Task: Open Card Gantt Chart Review in Board Employee Performance Evaluation to Workspace Employer Branding and add a team member Softage.3@softage.net, a label Green, a checklist Pipeline Management, an attachment from Trello, a color Green and finally, add a card description 'Research and develop new product differentiation strategy' and a comment 'Let us approach this task with a sense of ownership and responsibility, recognizing that its success is our responsibility.'. Add a start date 'Jan 07, 1900' with a due date 'Jan 14, 1900'
Action: Mouse moved to (51, 246)
Screenshot: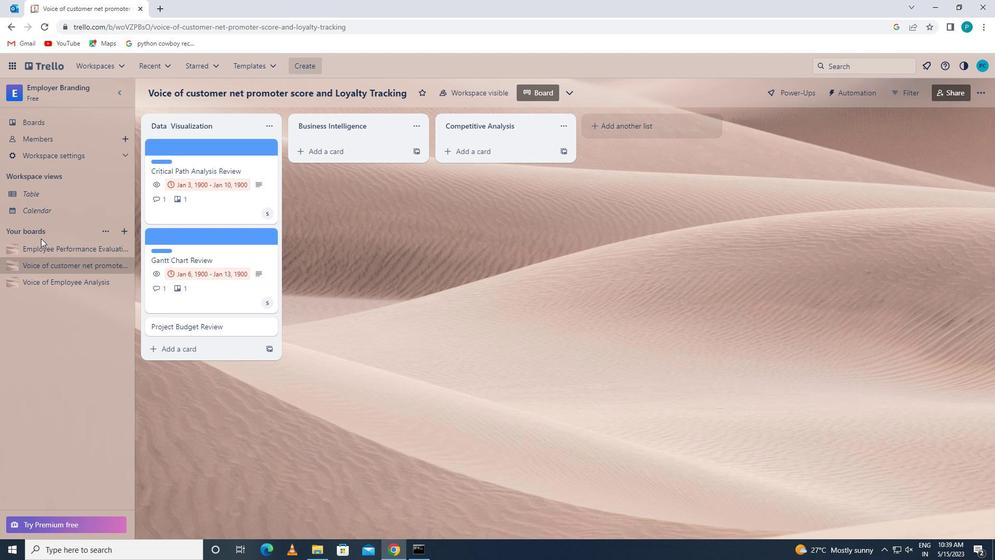 
Action: Mouse pressed left at (51, 246)
Screenshot: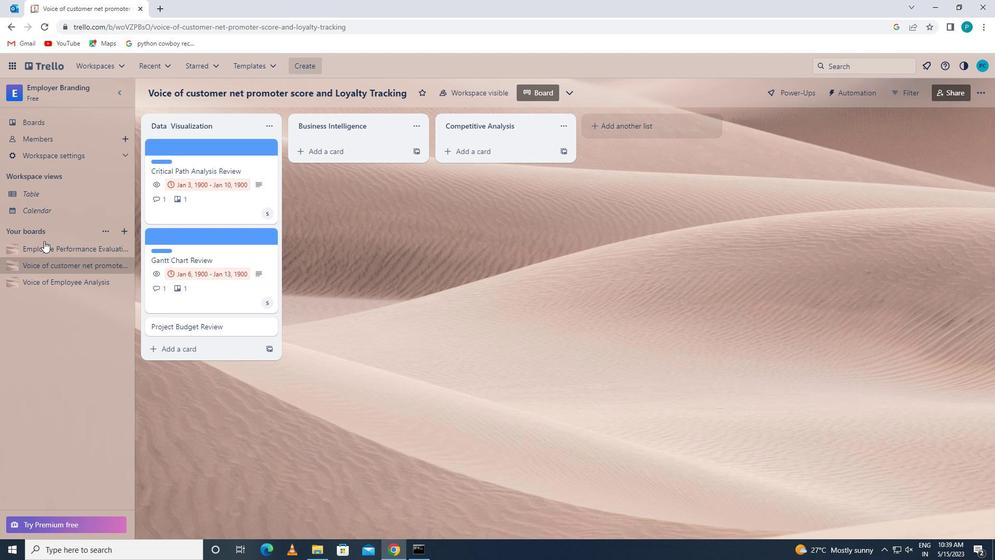 
Action: Mouse moved to (177, 330)
Screenshot: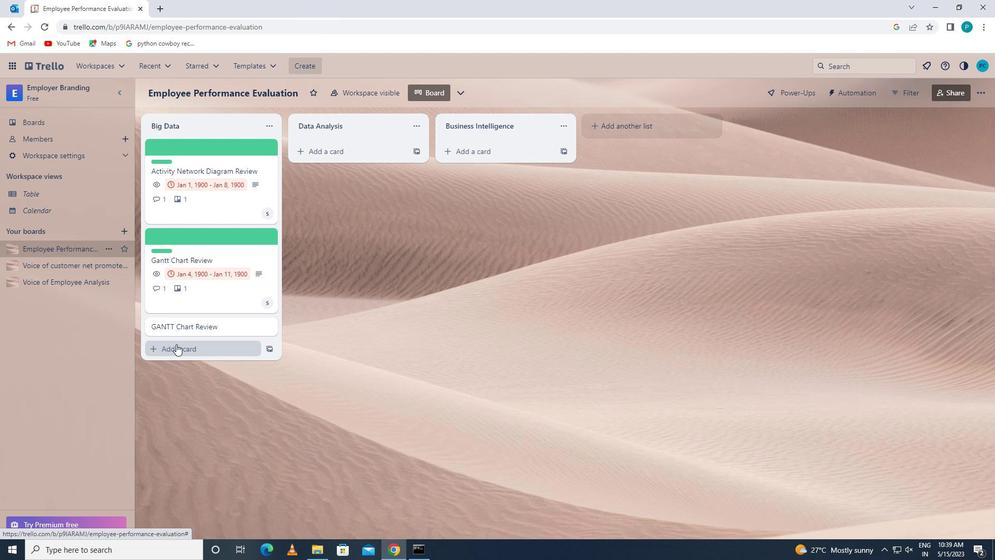 
Action: Mouse pressed left at (177, 330)
Screenshot: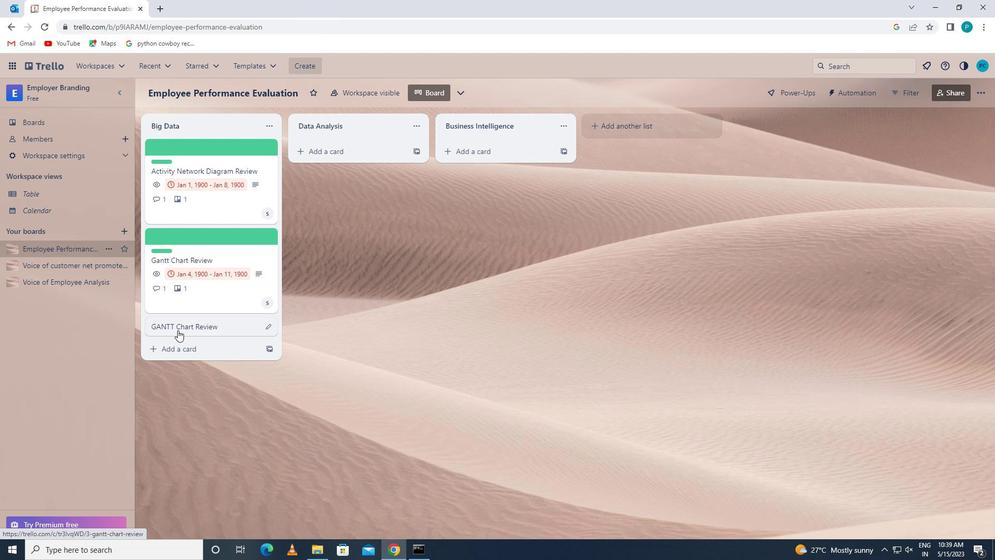 
Action: Mouse moved to (655, 183)
Screenshot: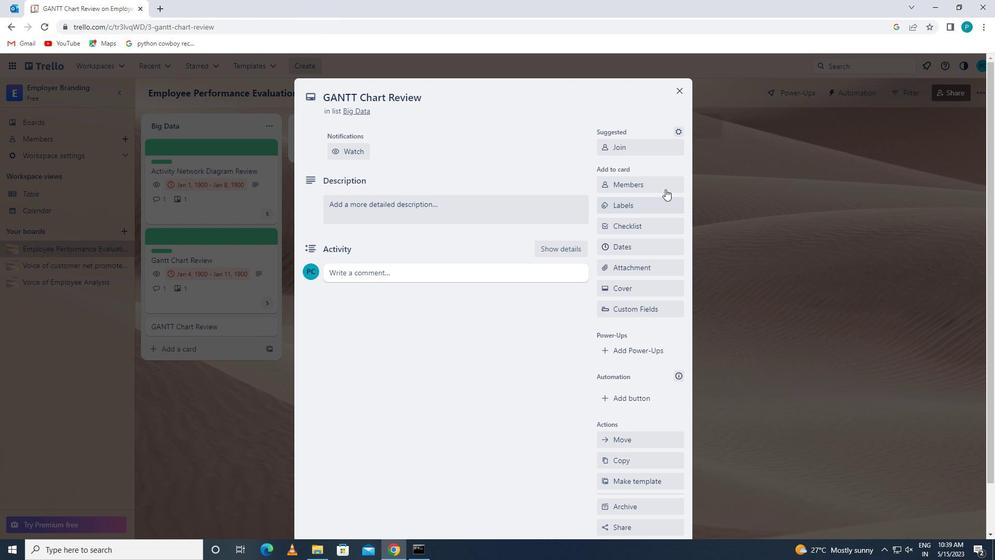 
Action: Mouse pressed left at (655, 183)
Screenshot: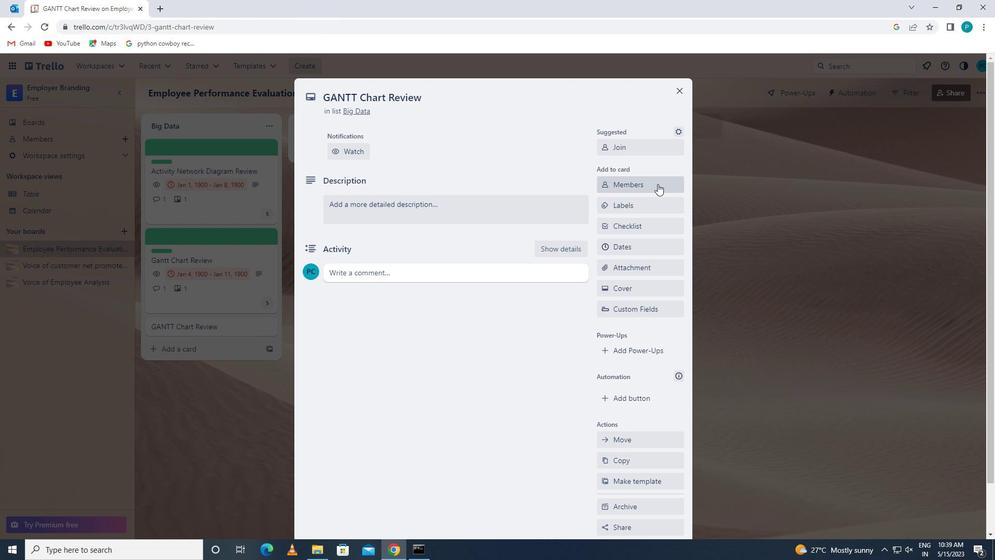 
Action: Key pressed <Key.caps_lock>s<Key.caps_lock>oftah<Key.backspace>ge.3<Key.shift>@SOFTAGE.NET
Screenshot: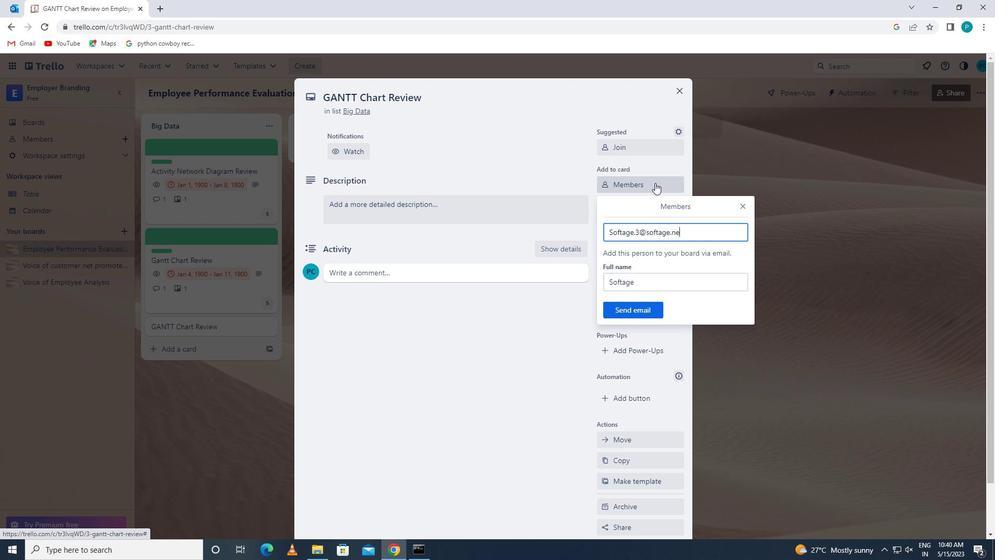 
Action: Mouse moved to (619, 308)
Screenshot: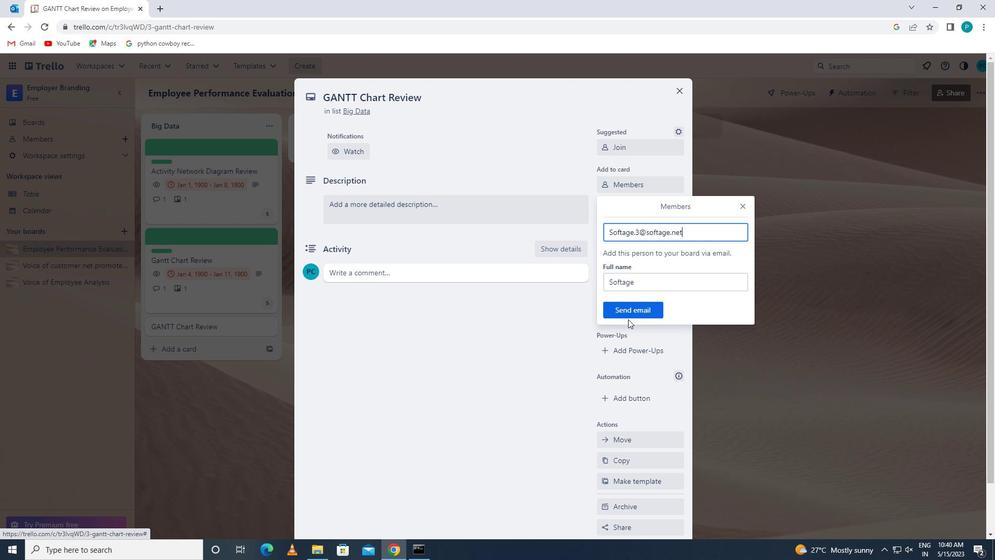 
Action: Mouse pressed left at (619, 308)
Screenshot: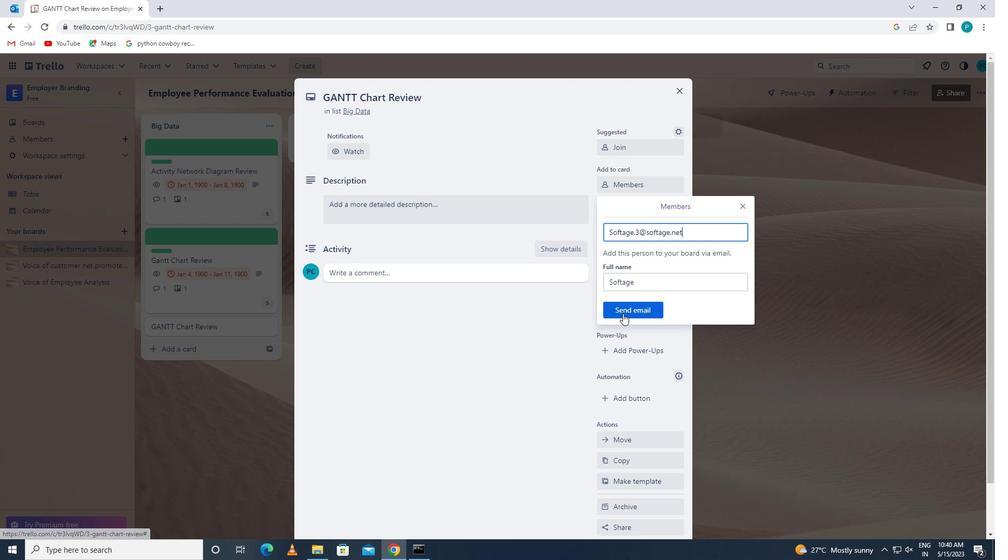 
Action: Mouse moved to (677, 206)
Screenshot: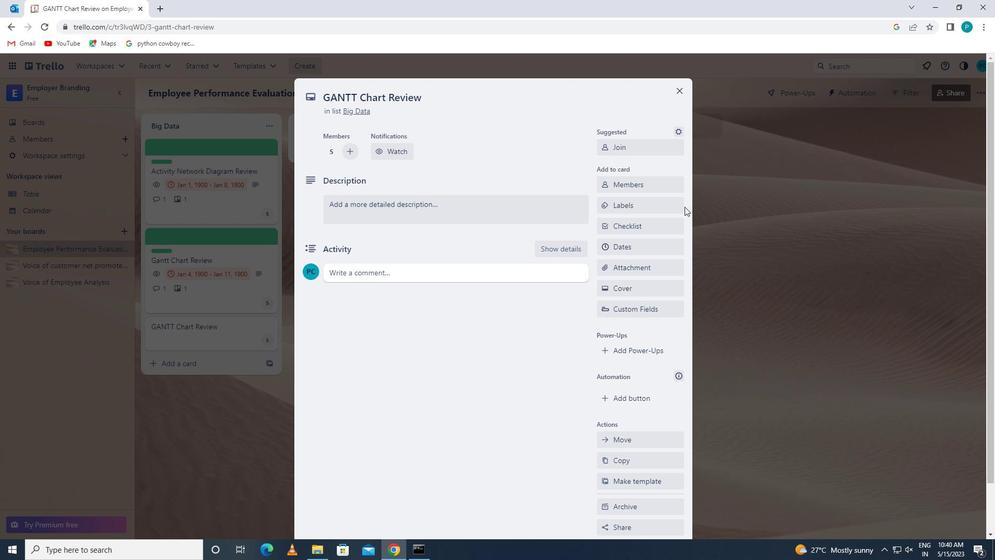
Action: Mouse pressed left at (677, 206)
Screenshot: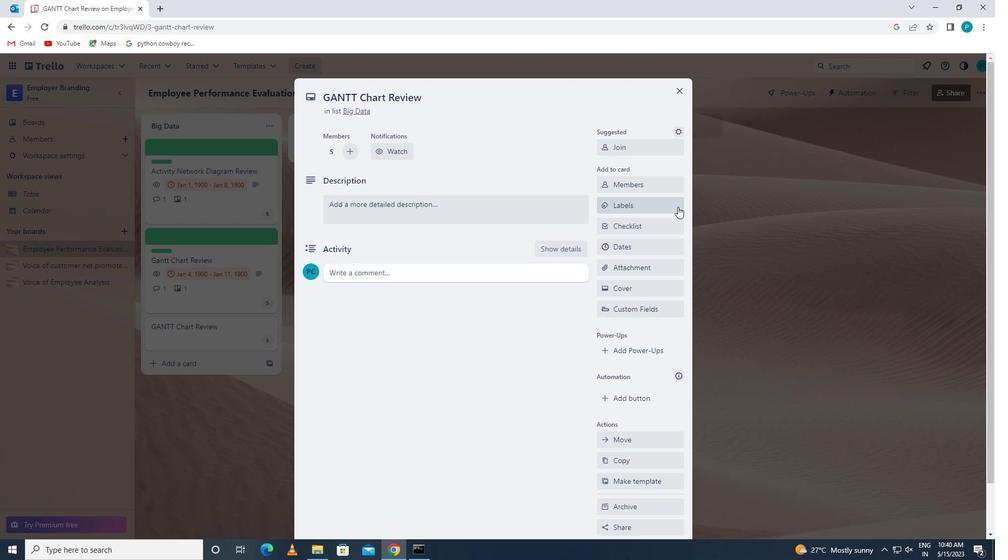 
Action: Mouse moved to (687, 403)
Screenshot: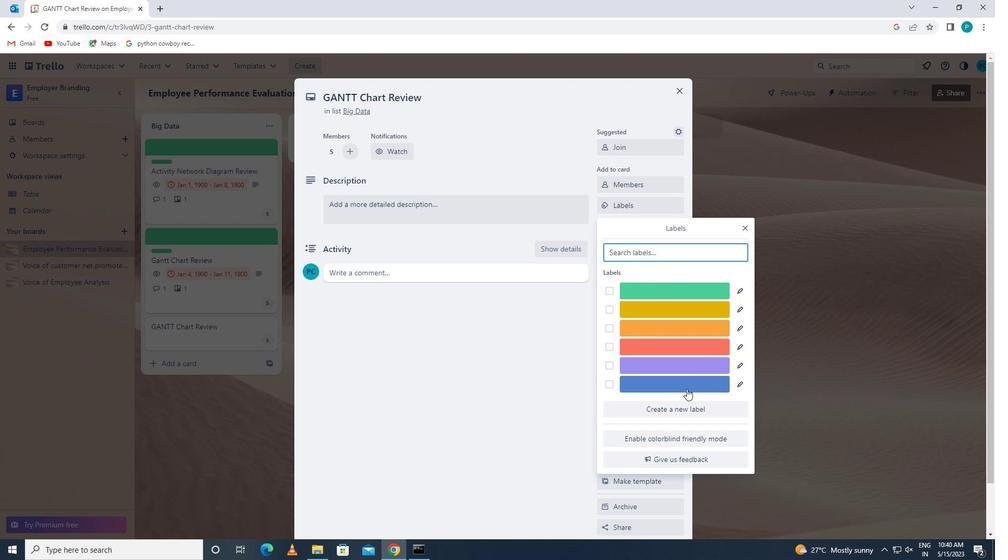 
Action: Mouse pressed left at (687, 403)
Screenshot: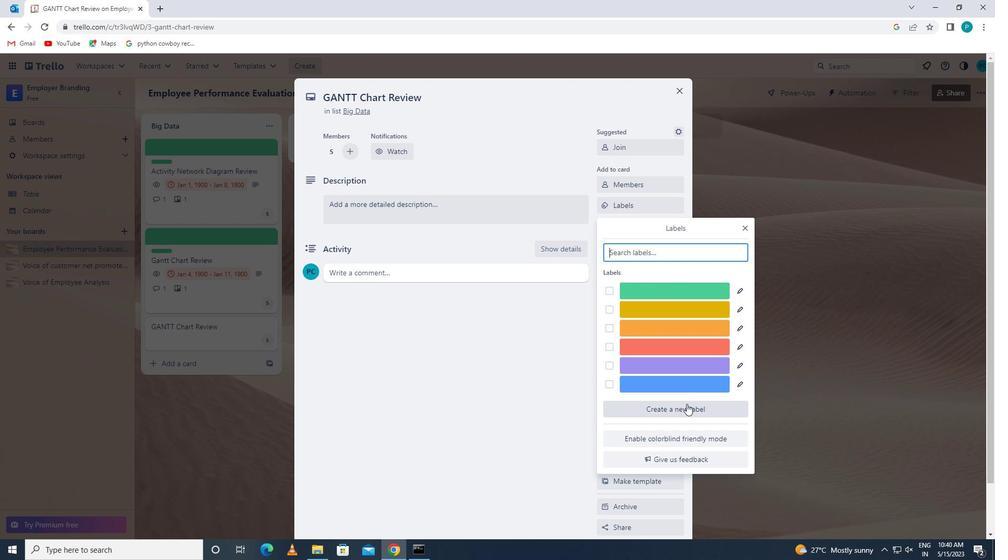 
Action: Mouse moved to (607, 379)
Screenshot: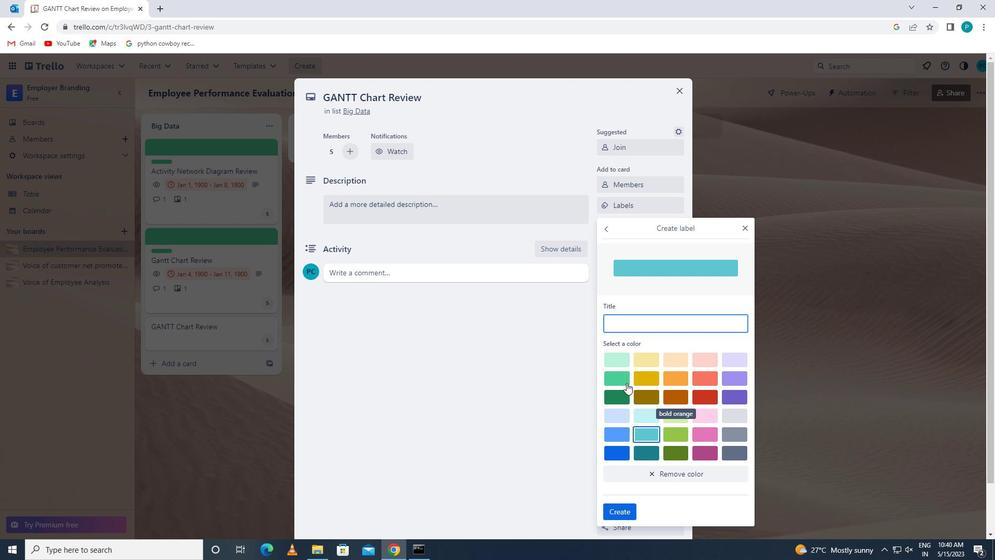 
Action: Mouse pressed left at (607, 379)
Screenshot: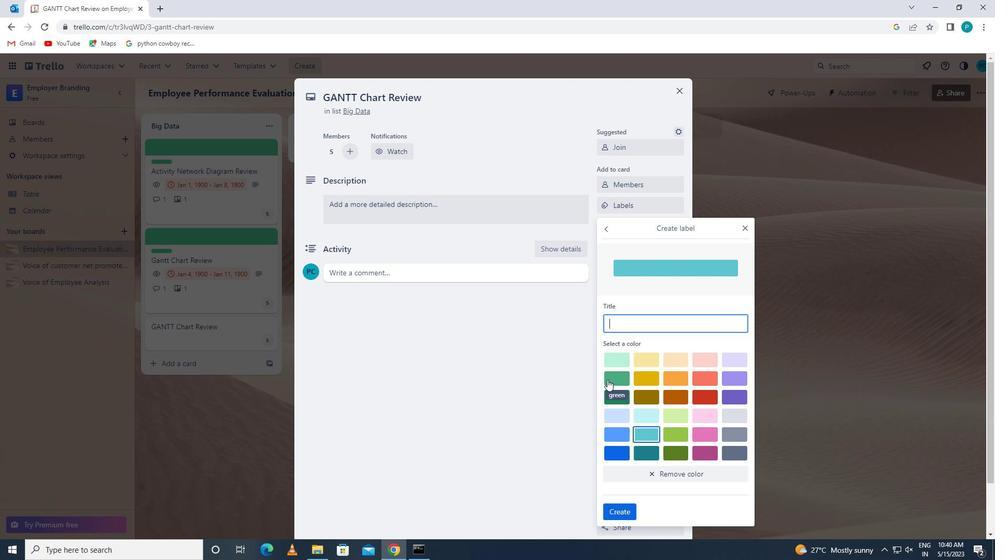 
Action: Mouse moved to (624, 509)
Screenshot: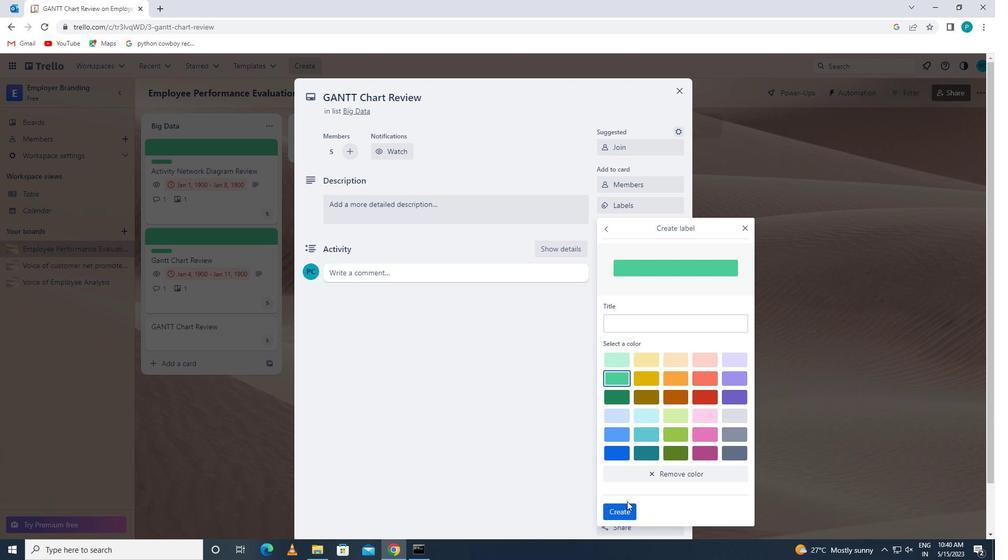 
Action: Mouse pressed left at (624, 509)
Screenshot: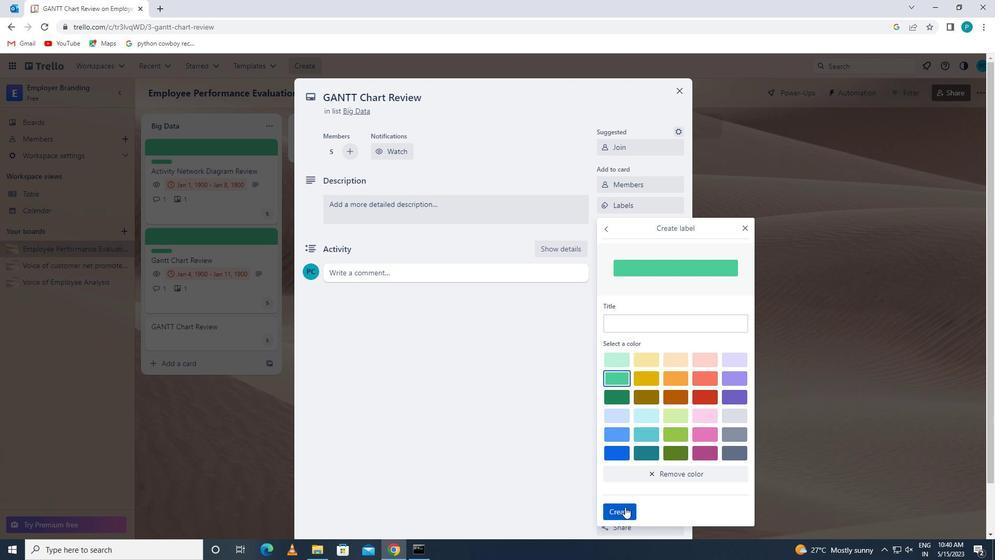 
Action: Mouse moved to (746, 227)
Screenshot: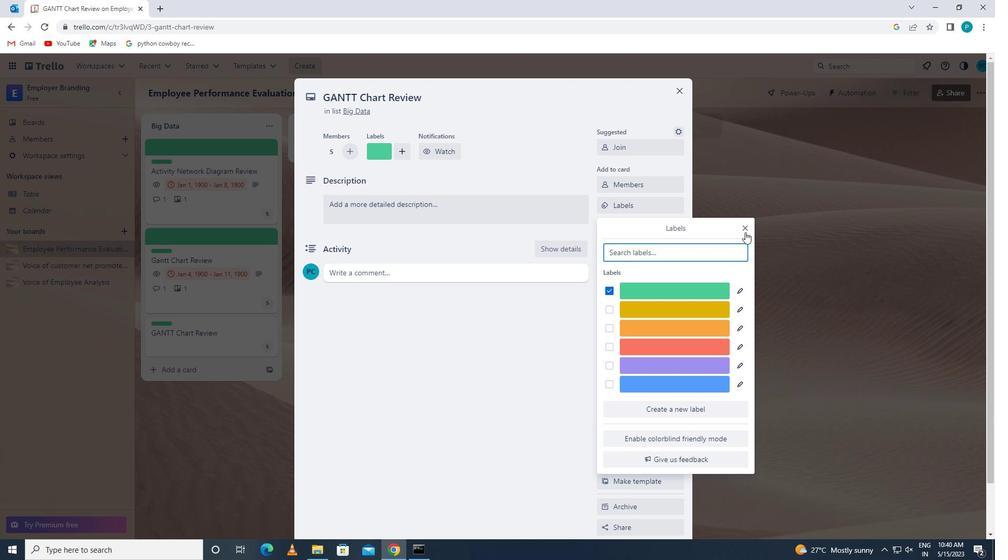 
Action: Mouse pressed left at (746, 227)
Screenshot: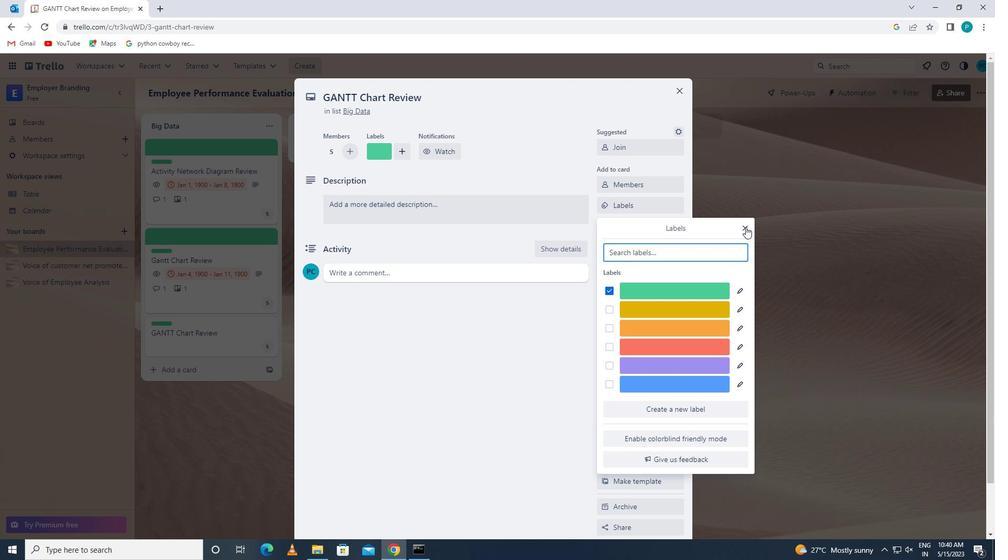 
Action: Mouse moved to (617, 230)
Screenshot: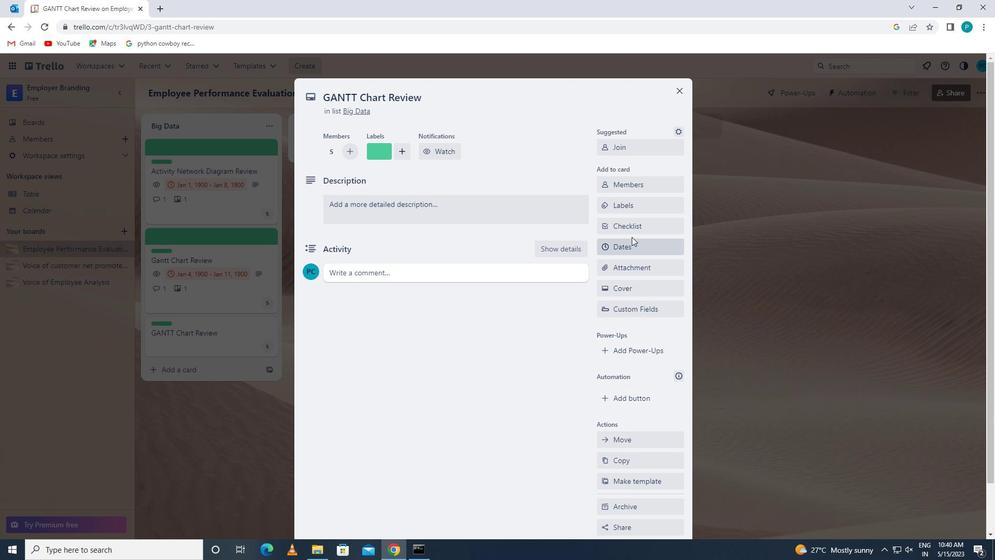 
Action: Mouse pressed left at (617, 230)
Screenshot: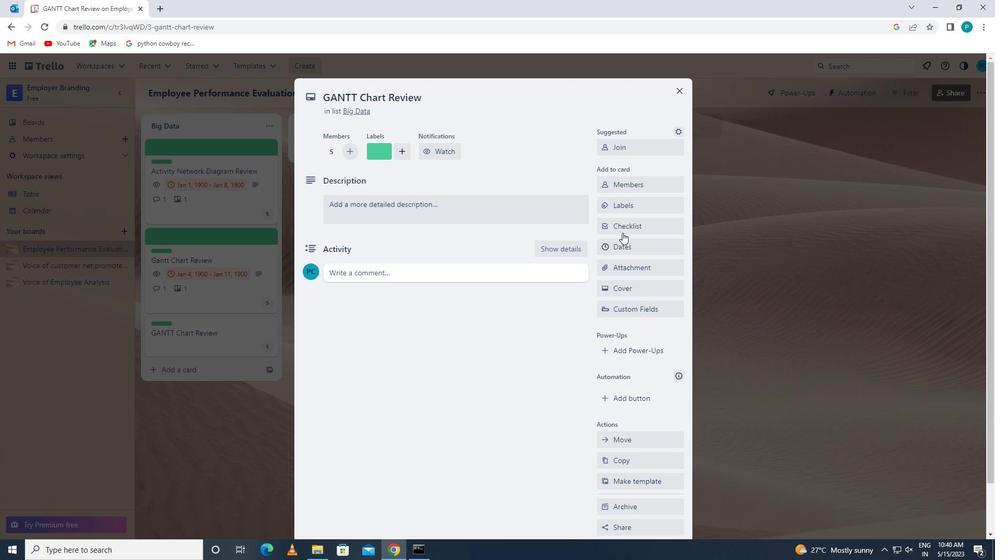 
Action: Mouse moved to (643, 275)
Screenshot: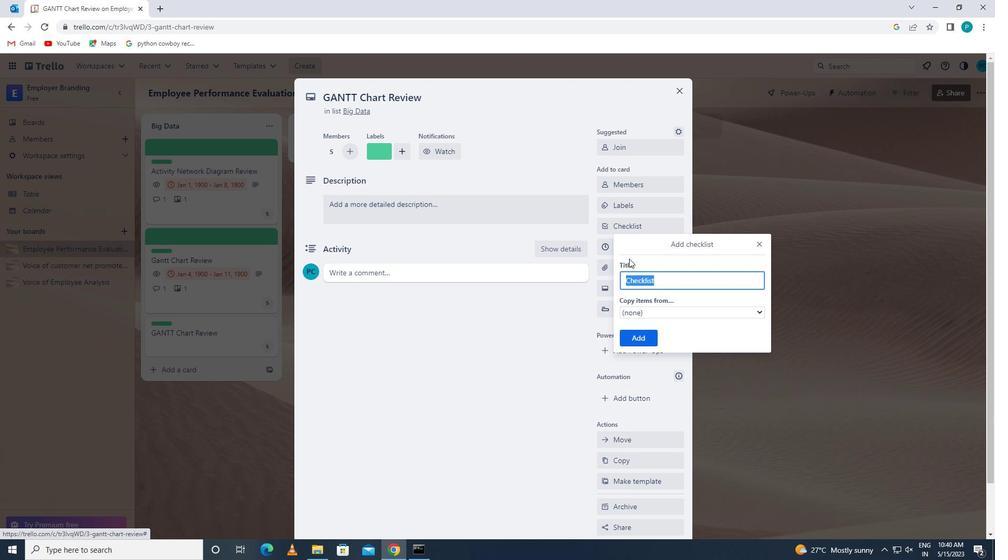 
Action: Key pressed P[<Key.backspace>IPE
Screenshot: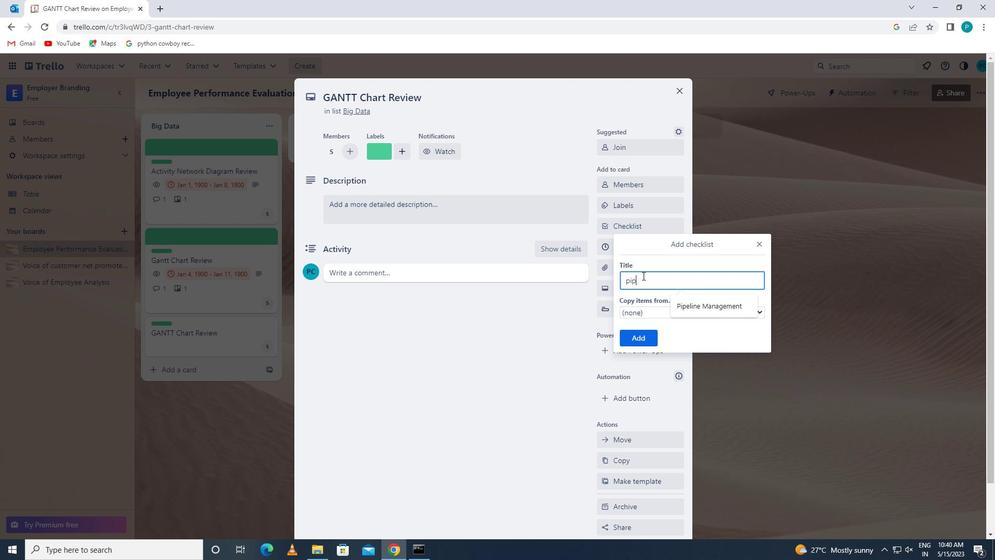 
Action: Mouse moved to (702, 306)
Screenshot: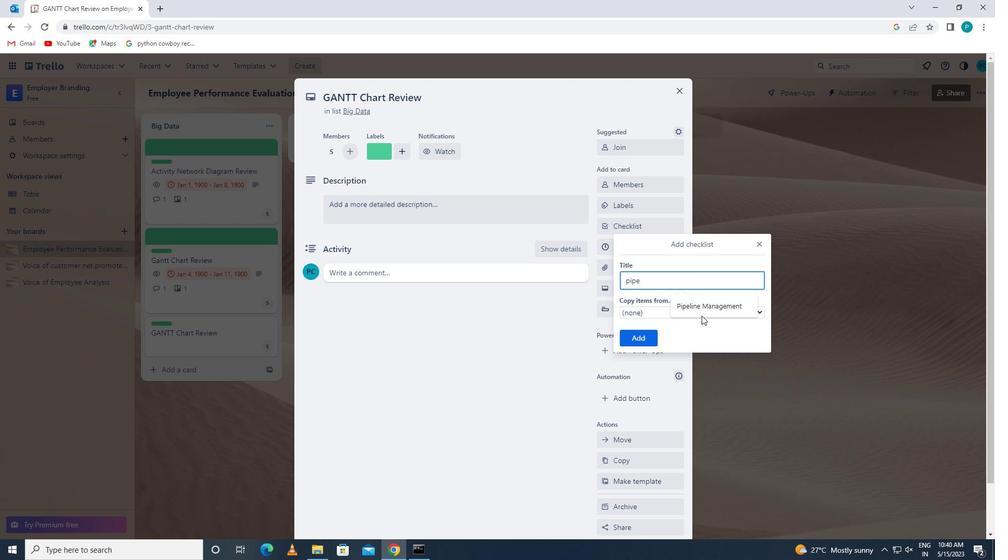 
Action: Mouse pressed left at (702, 306)
Screenshot: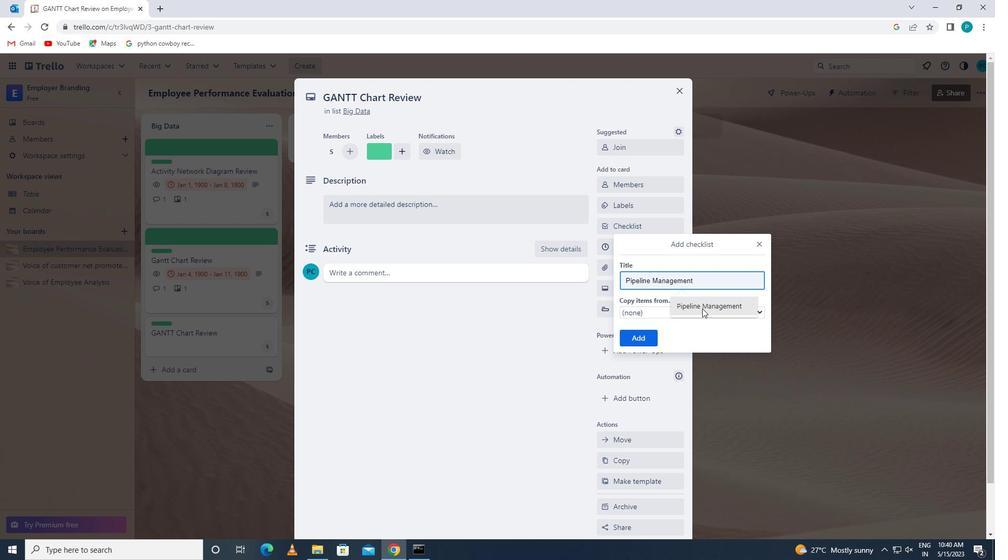 
Action: Mouse moved to (638, 337)
Screenshot: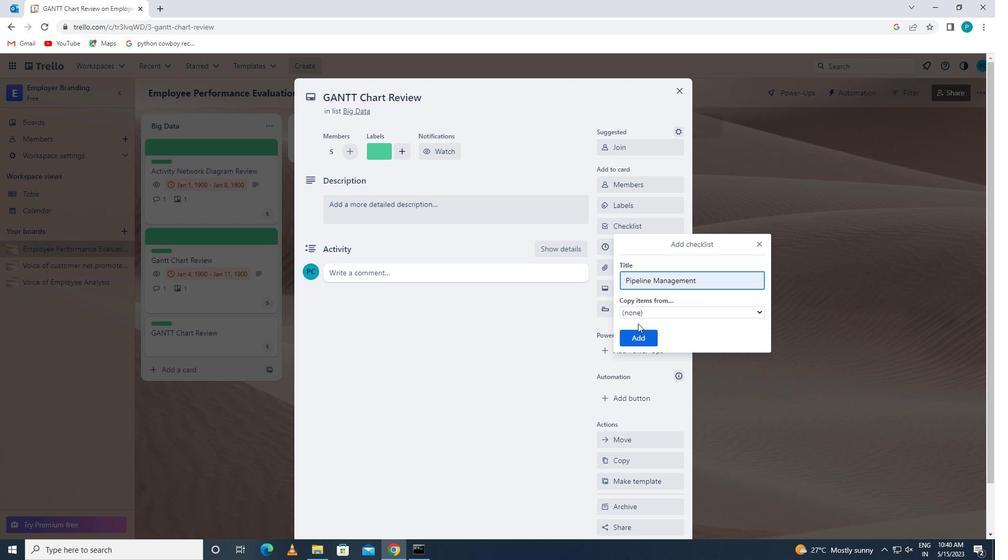 
Action: Mouse pressed left at (638, 337)
Screenshot: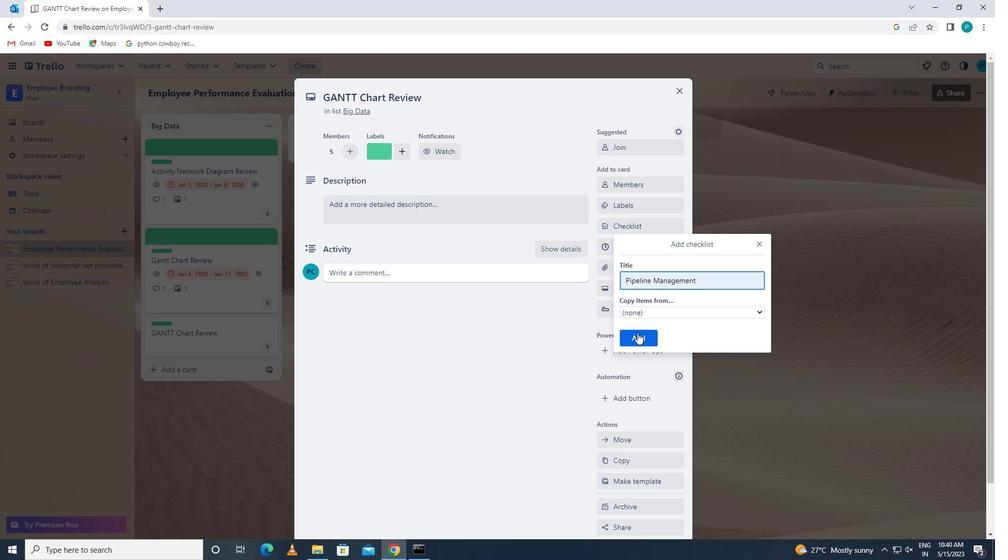 
Action: Mouse moved to (632, 269)
Screenshot: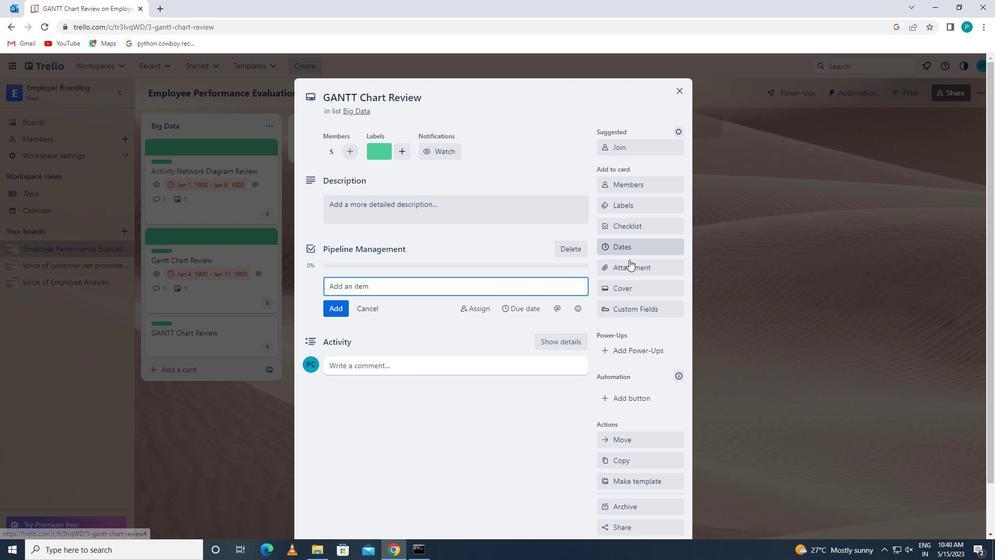 
Action: Mouse pressed left at (632, 269)
Screenshot: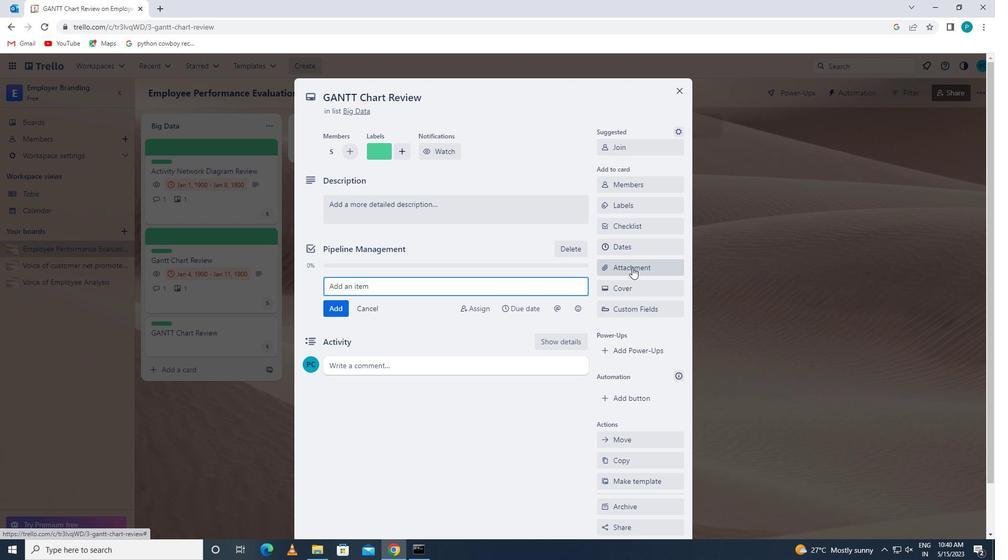 
Action: Mouse moved to (637, 323)
Screenshot: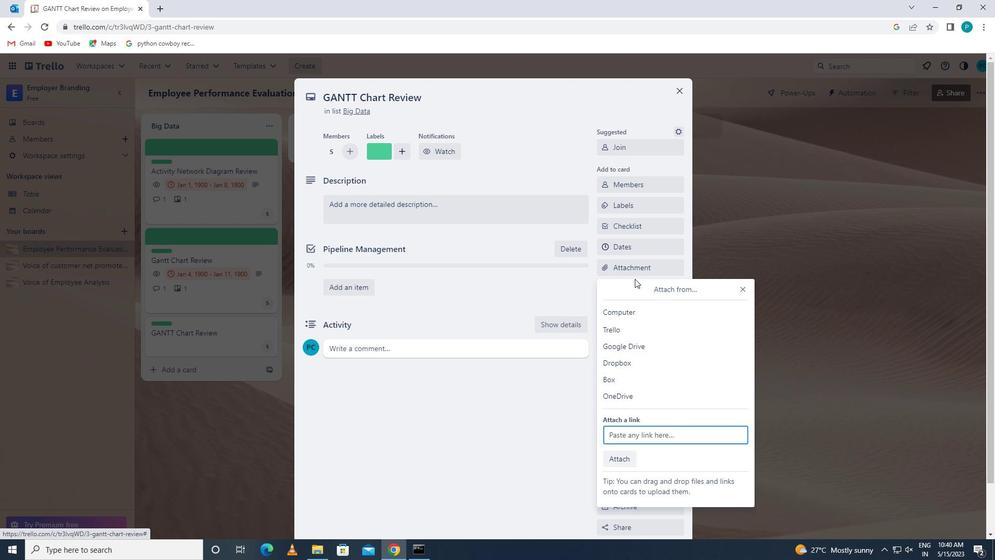 
Action: Mouse pressed left at (637, 323)
Screenshot: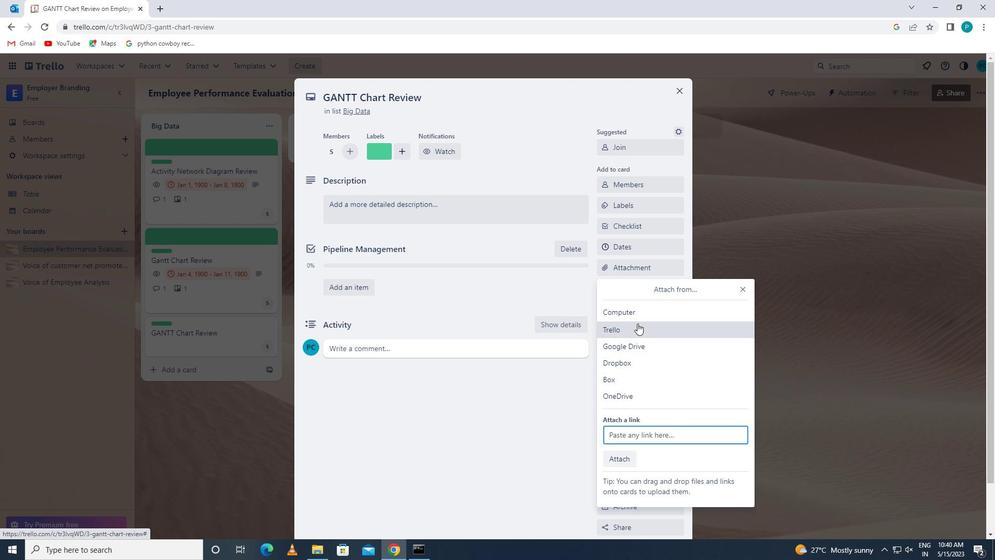 
Action: Mouse moved to (645, 392)
Screenshot: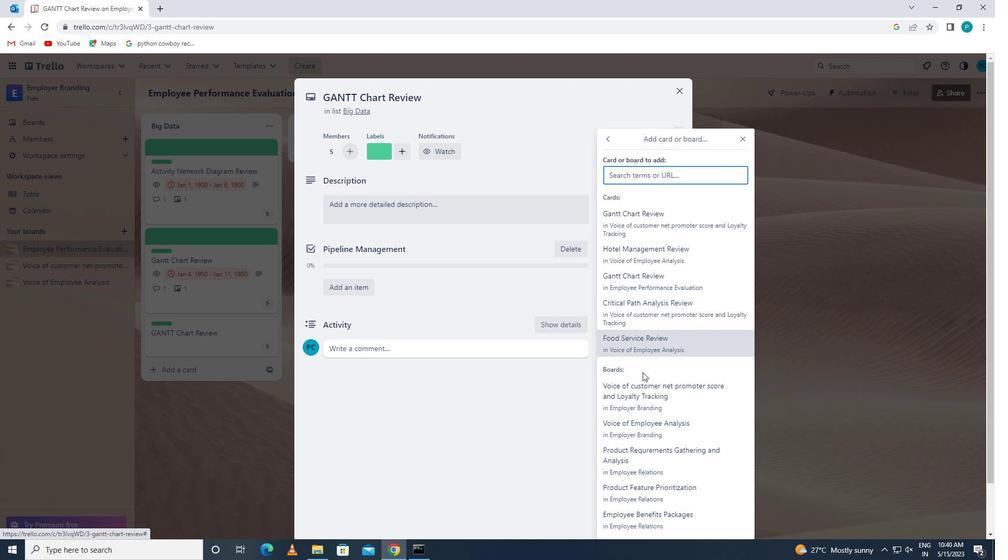 
Action: Mouse pressed left at (645, 392)
Screenshot: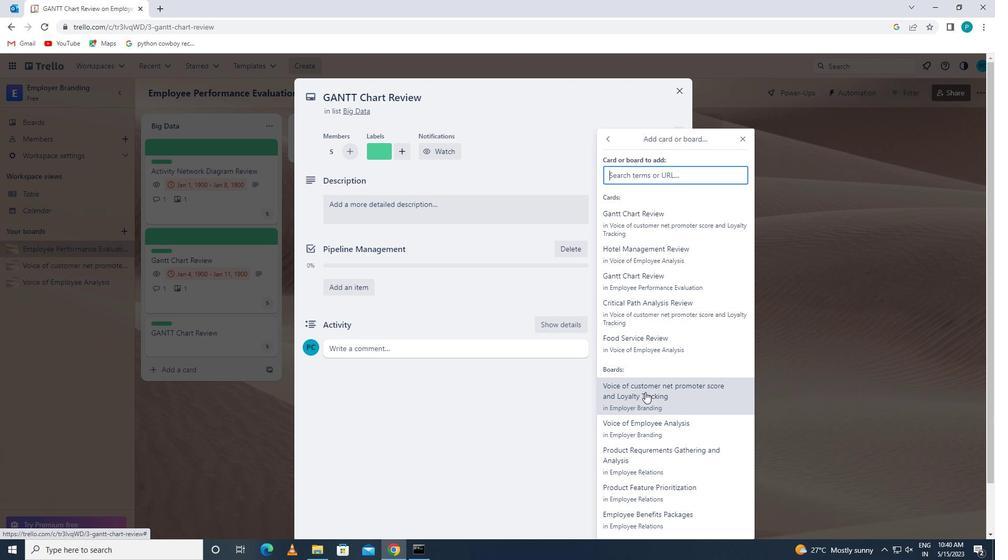 
Action: Mouse moved to (630, 292)
Screenshot: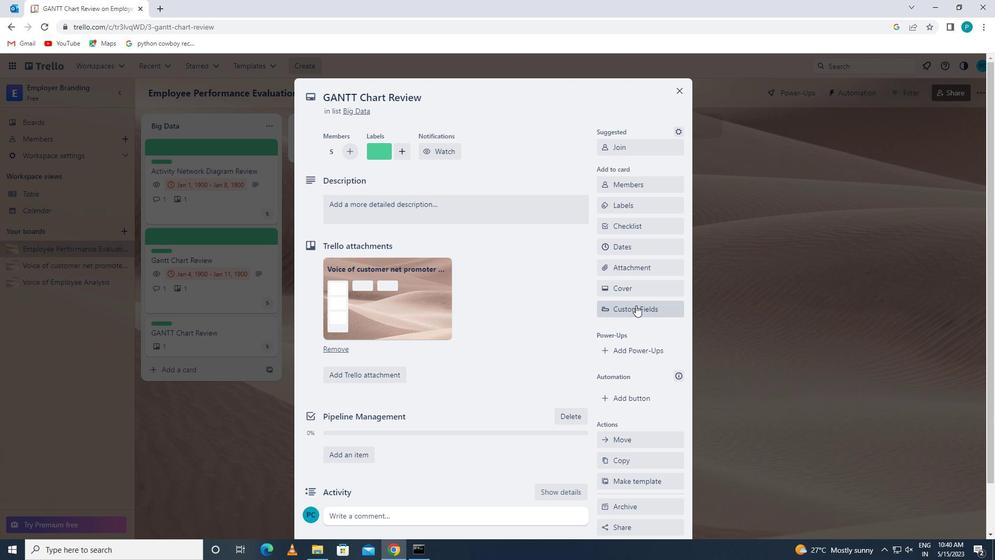 
Action: Mouse pressed left at (630, 292)
Screenshot: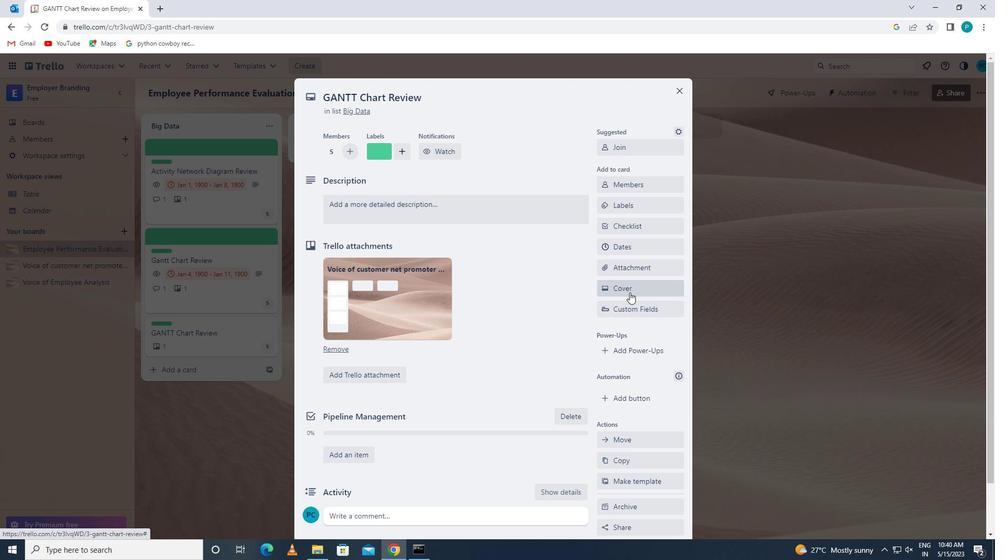 
Action: Mouse moved to (622, 323)
Screenshot: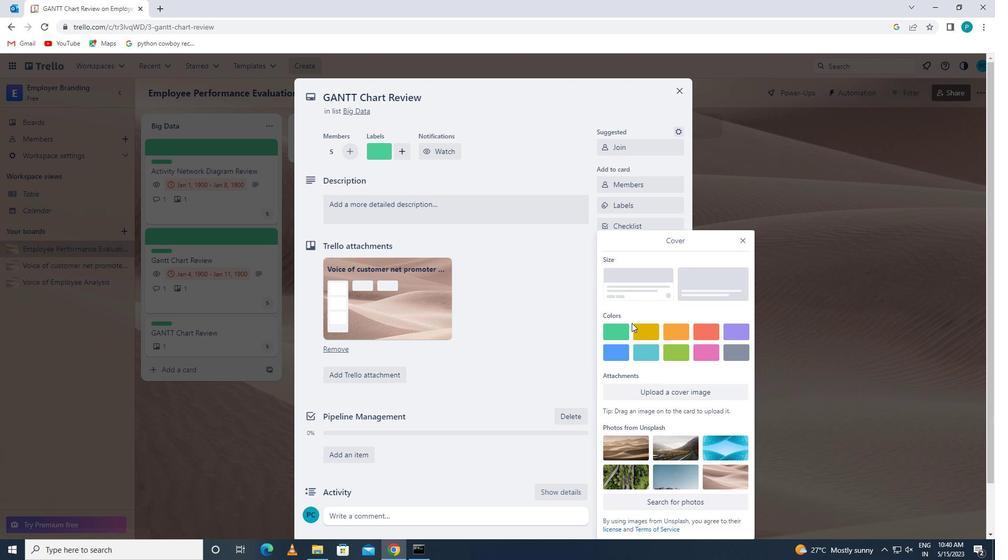 
Action: Mouse pressed left at (622, 323)
Screenshot: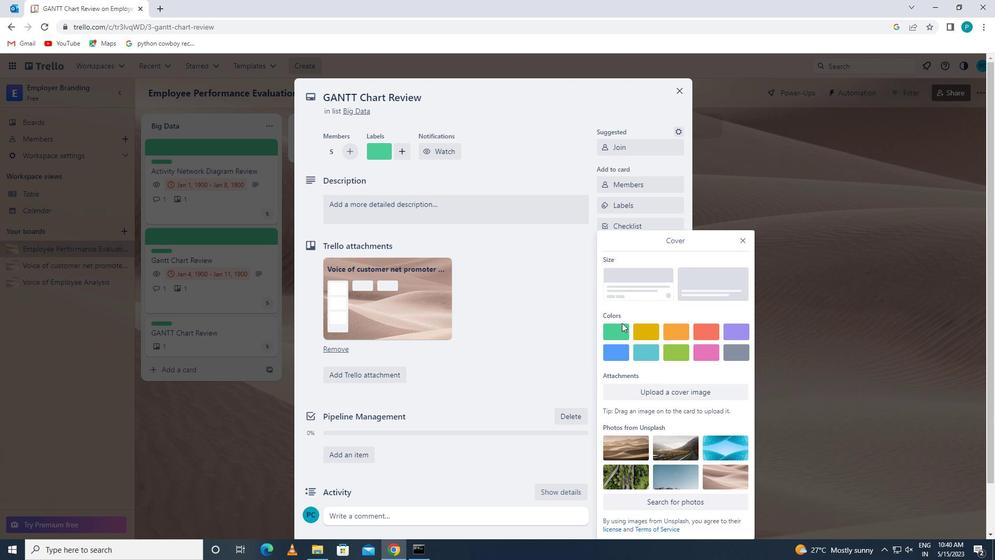 
Action: Mouse pressed left at (622, 323)
Screenshot: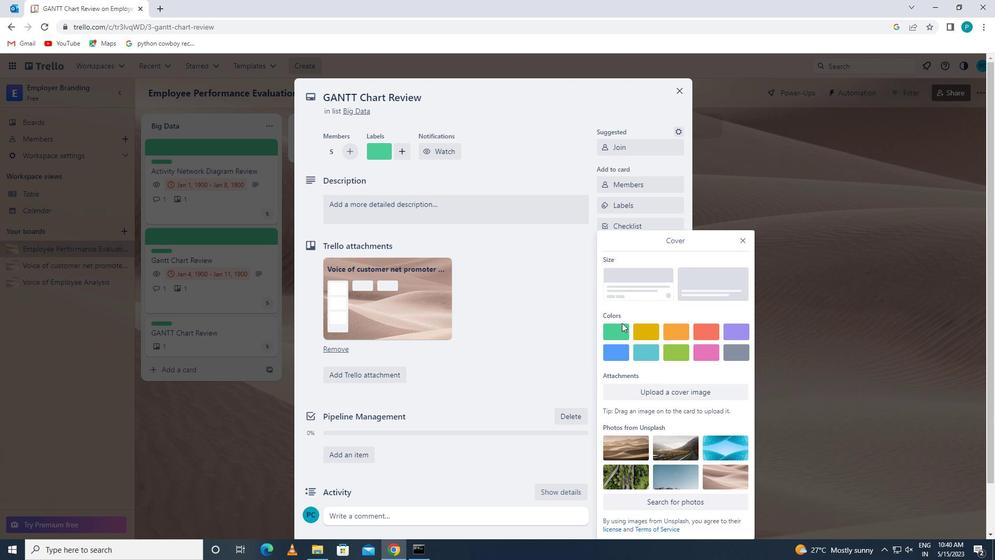 
Action: Mouse moved to (623, 325)
Screenshot: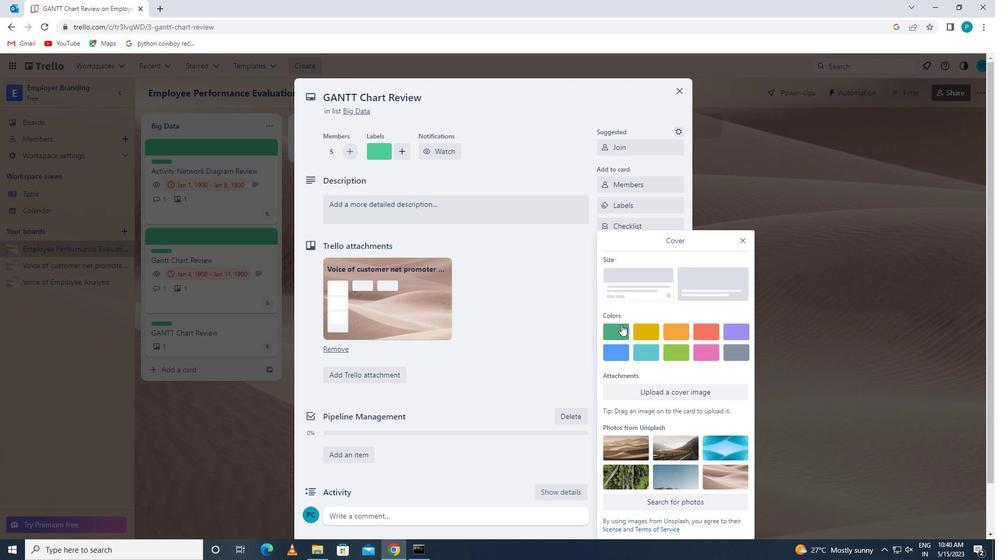 
Action: Mouse pressed left at (623, 325)
Screenshot: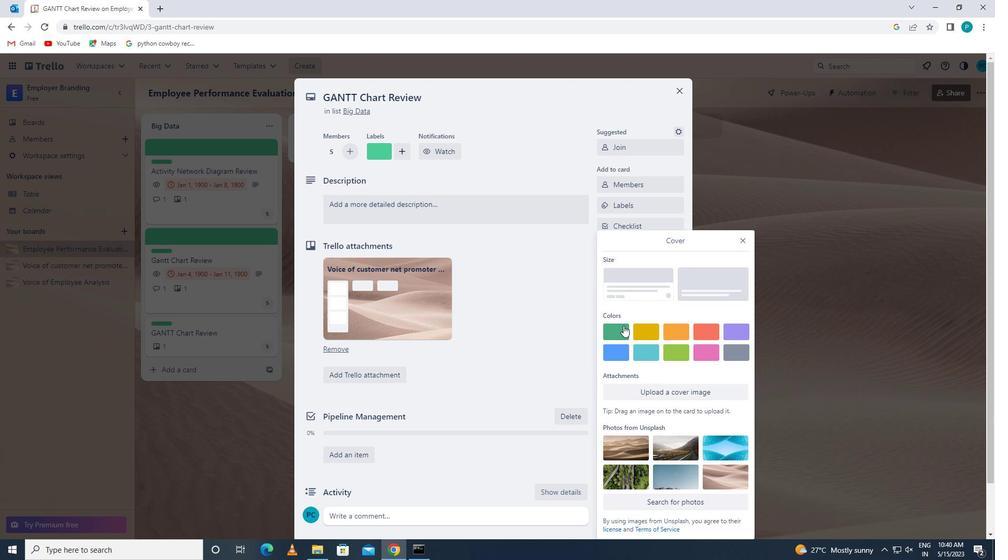 
Action: Mouse moved to (742, 220)
Screenshot: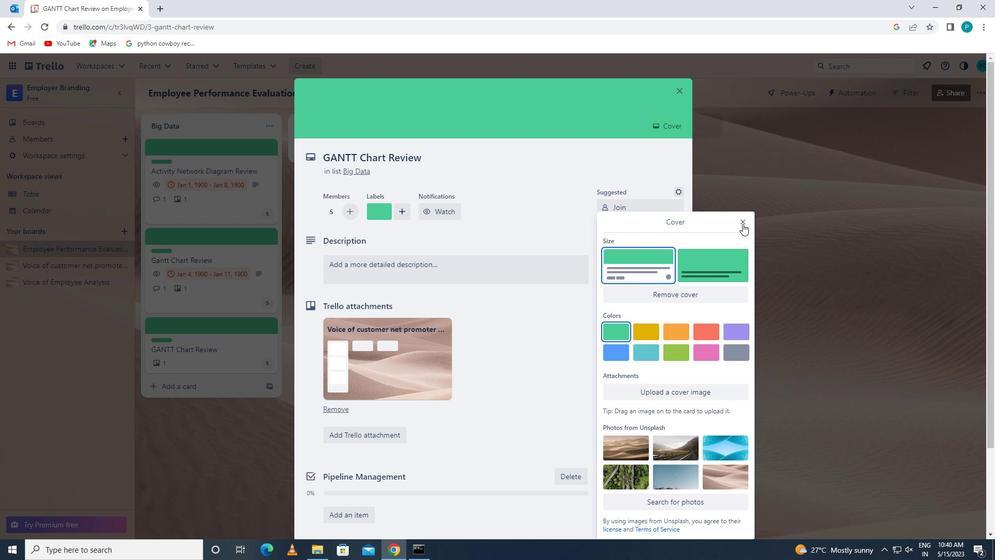 
Action: Mouse pressed left at (742, 220)
Screenshot: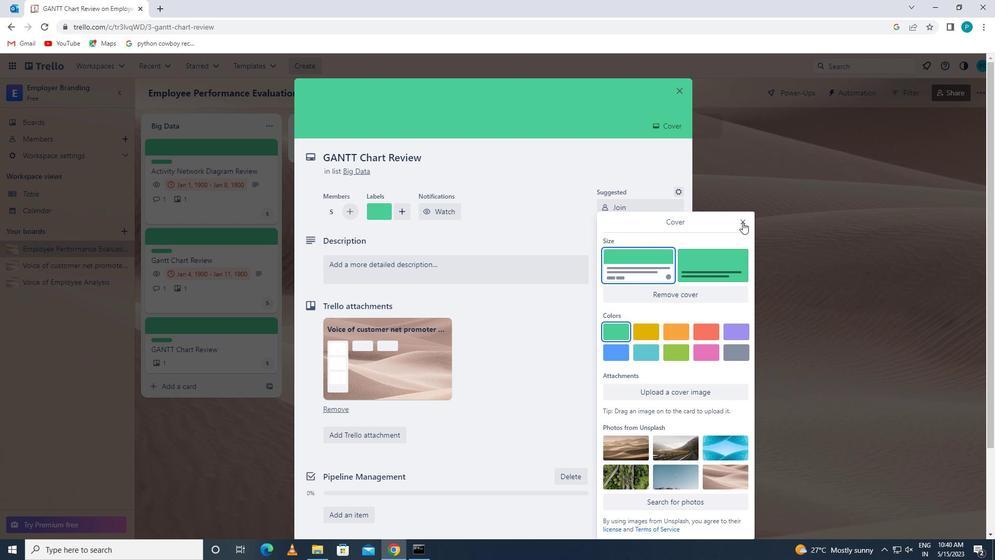 
Action: Mouse moved to (524, 271)
Screenshot: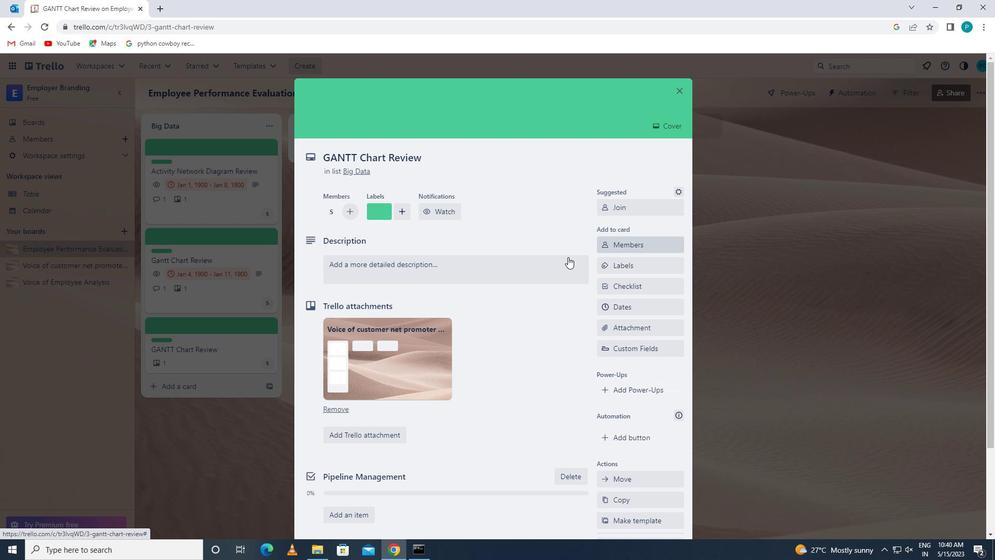 
Action: Mouse pressed left at (524, 271)
Screenshot: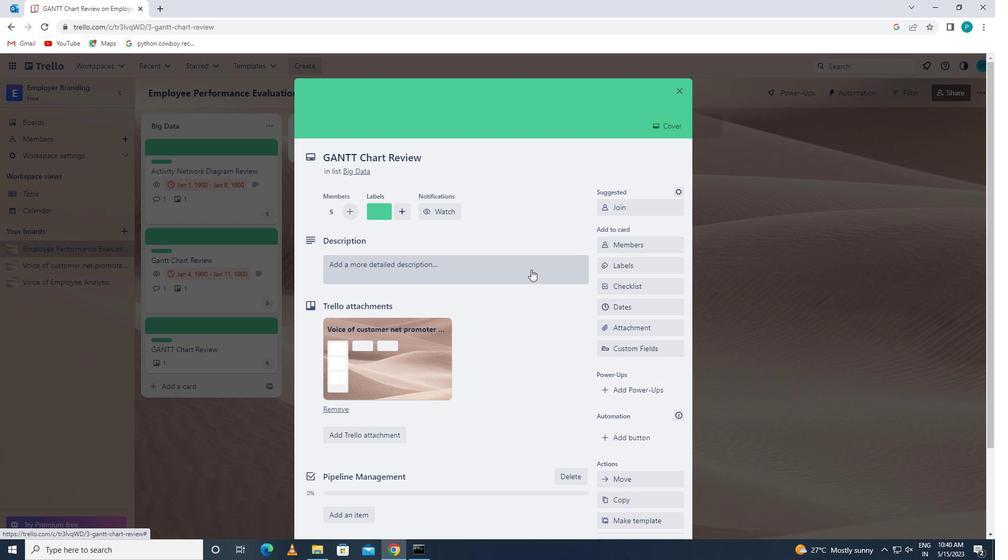 
Action: Key pressed <Key.caps_lock>R<Key.caps_lock>ESEARCH<Key.space>AND<Key.space>DEVELOP<Key.space>NEW<Key.space>PRODUCT<Key.space>DIFFERENTIATION<Key.space>STRATEGY
Screenshot: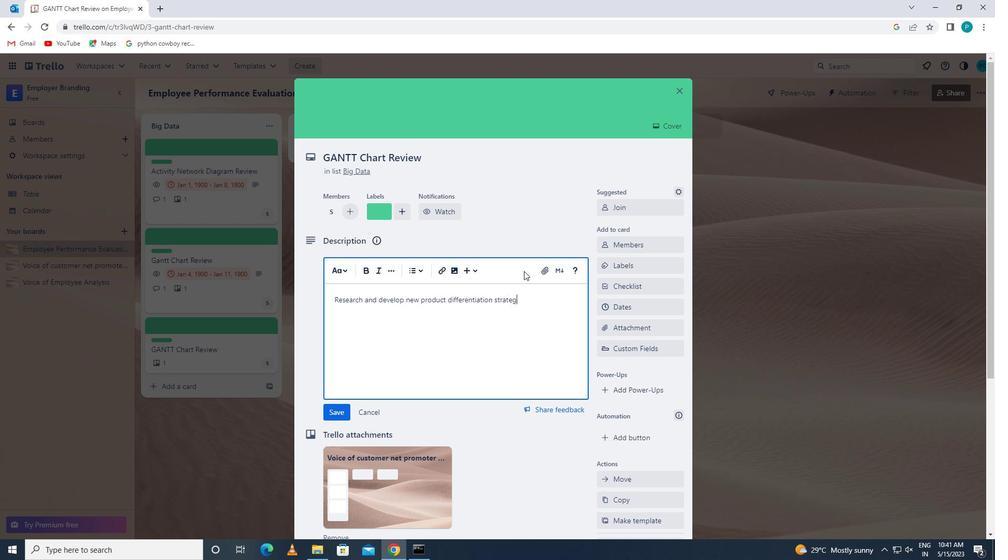
Action: Mouse moved to (346, 406)
Screenshot: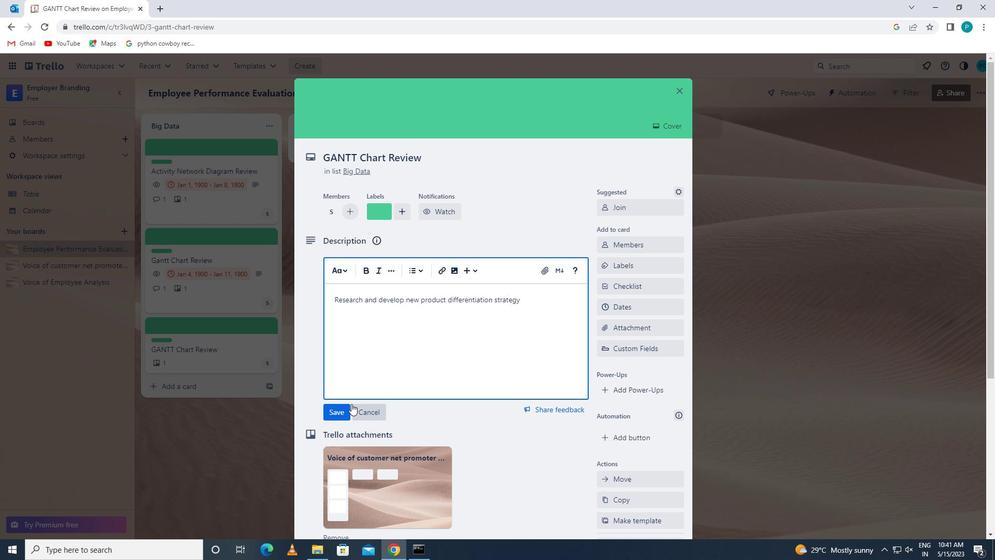 
Action: Mouse pressed left at (346, 406)
Screenshot: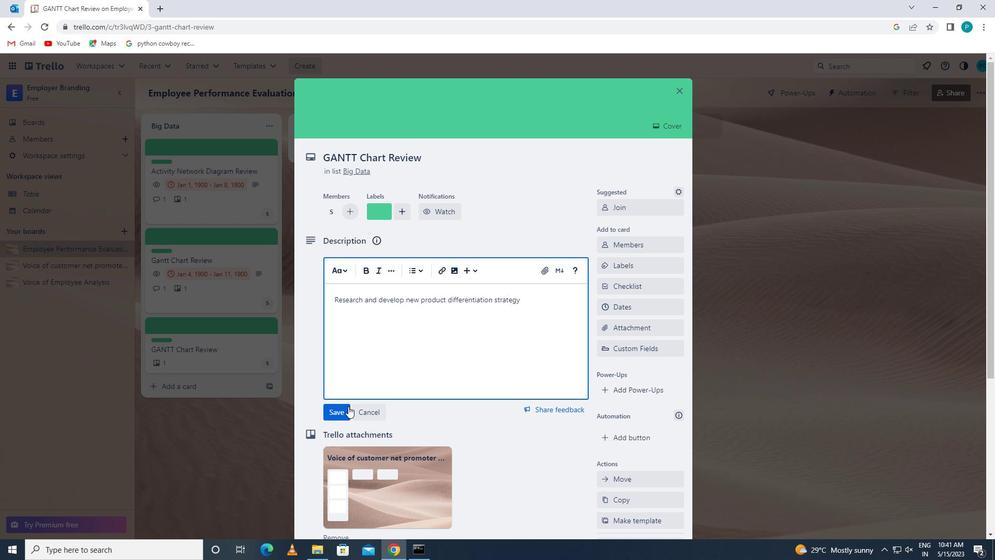 
Action: Mouse scrolled (346, 406) with delta (0, 0)
Screenshot: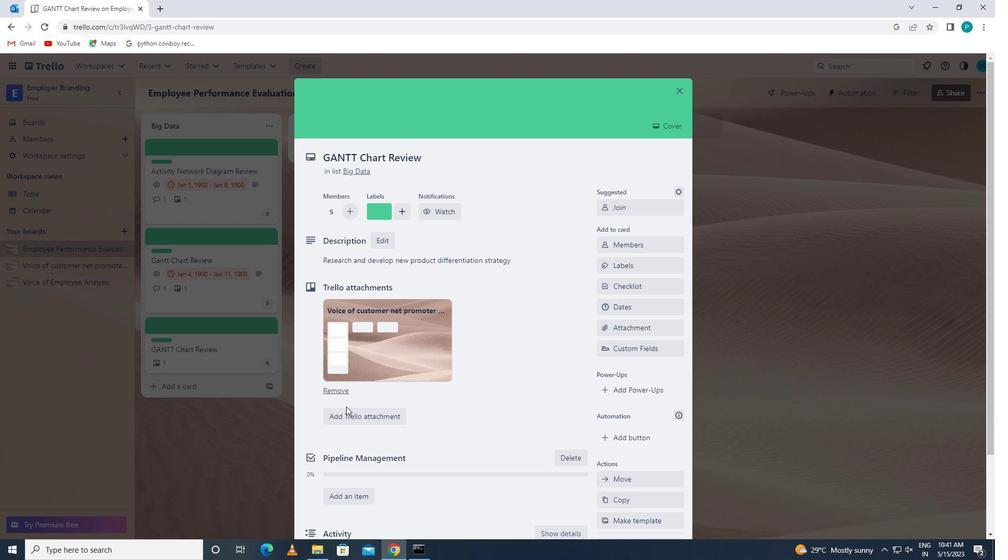 
Action: Mouse scrolled (346, 406) with delta (0, 0)
Screenshot: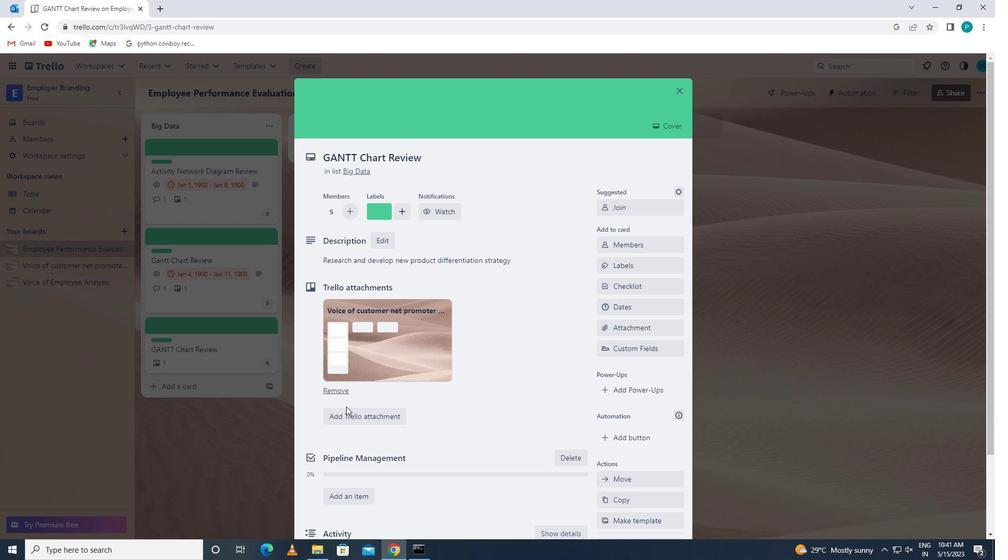 
Action: Mouse scrolled (346, 406) with delta (0, 0)
Screenshot: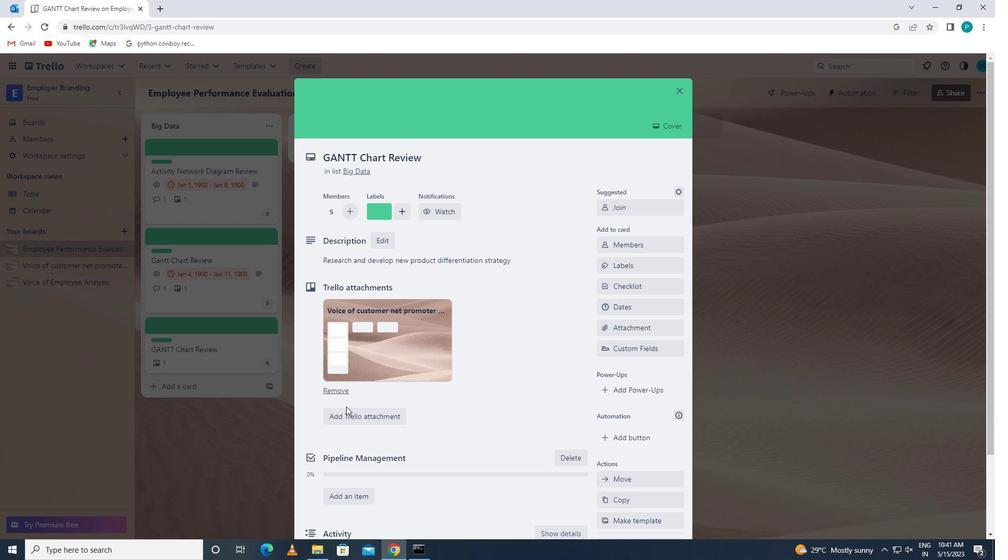 
Action: Mouse moved to (370, 459)
Screenshot: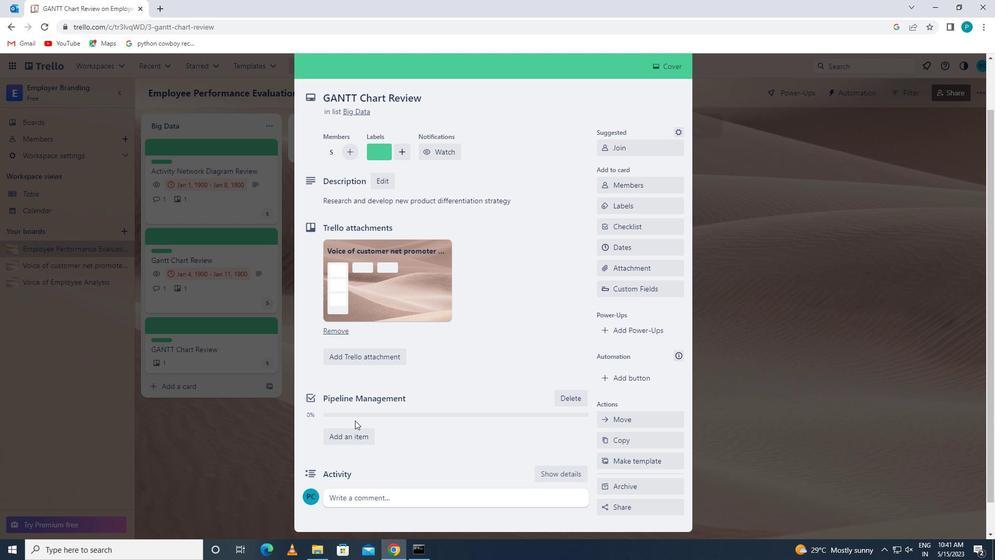 
Action: Mouse pressed left at (370, 459)
Screenshot: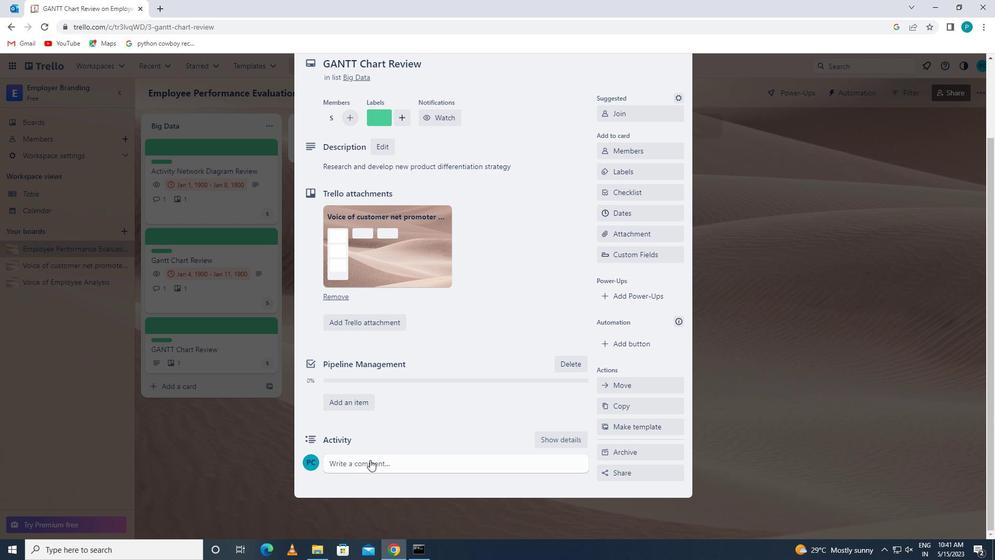 
Action: Key pressed <Key.caps_lock>L<Key.caps_lock>ET<Key.space>US<Key.space>APPROACH<Key.space>THIS<Key.space>TASK<Key.space>WITH<Key.space>ASENSE<Key.space>OF<Key.space>OWNERSHIP<Key.space>AND
Screenshot: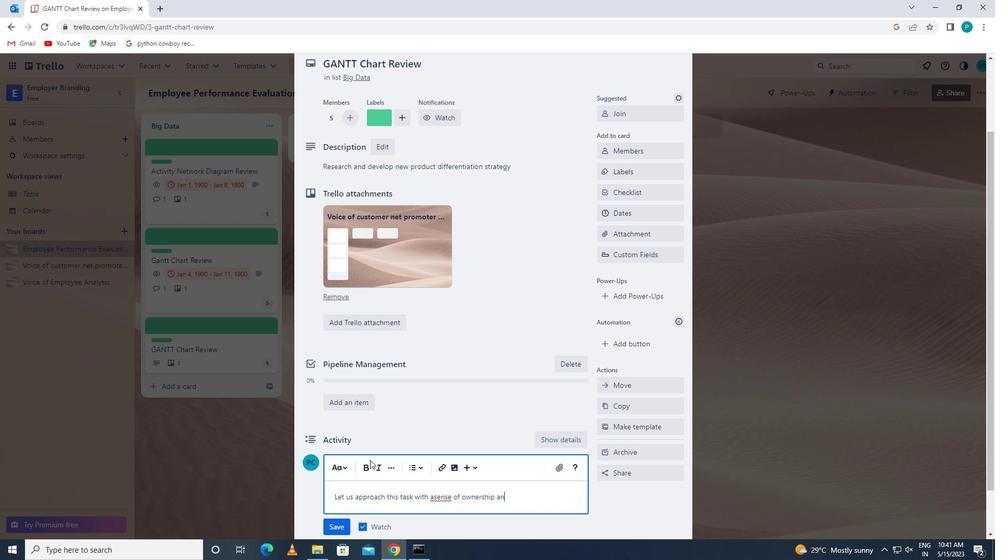 
Action: Mouse moved to (433, 497)
Screenshot: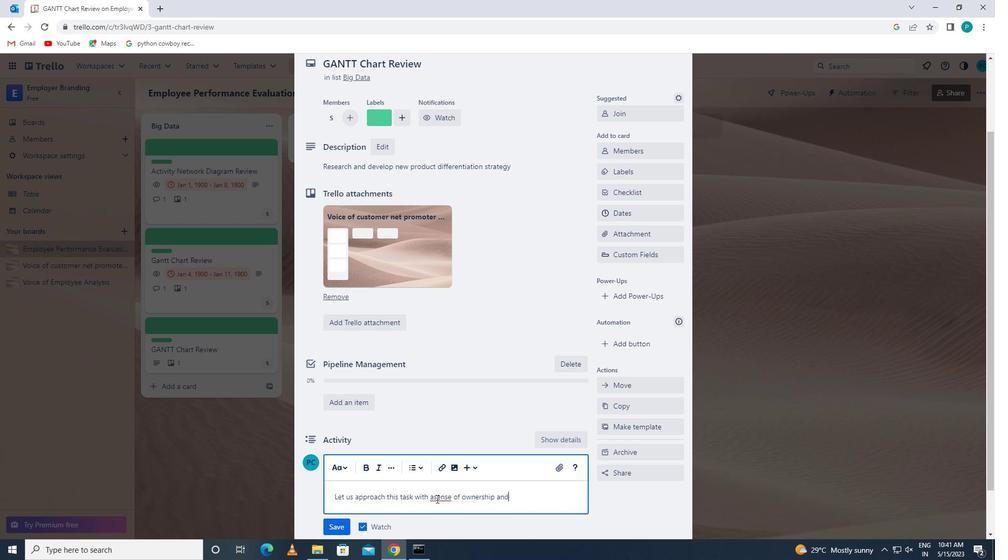 
Action: Mouse pressed left at (433, 497)
Screenshot: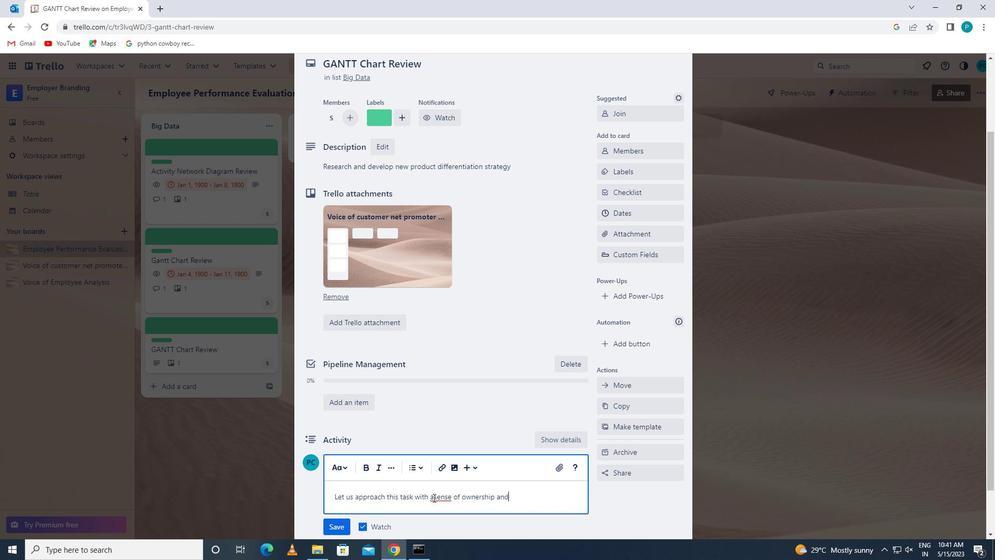 
Action: Key pressed <Key.space>
Screenshot: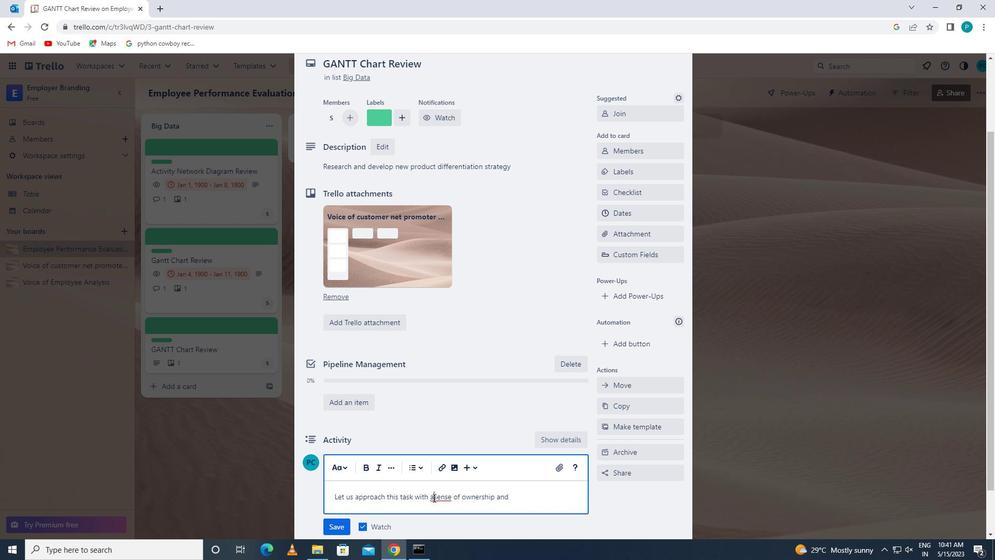 
Action: Mouse moved to (540, 499)
Screenshot: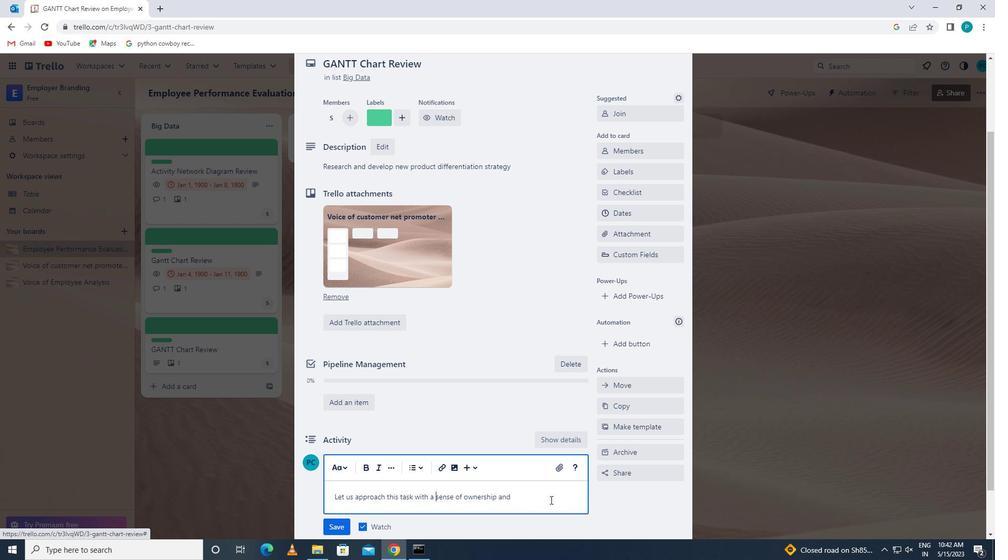 
Action: Mouse pressed left at (540, 499)
Screenshot: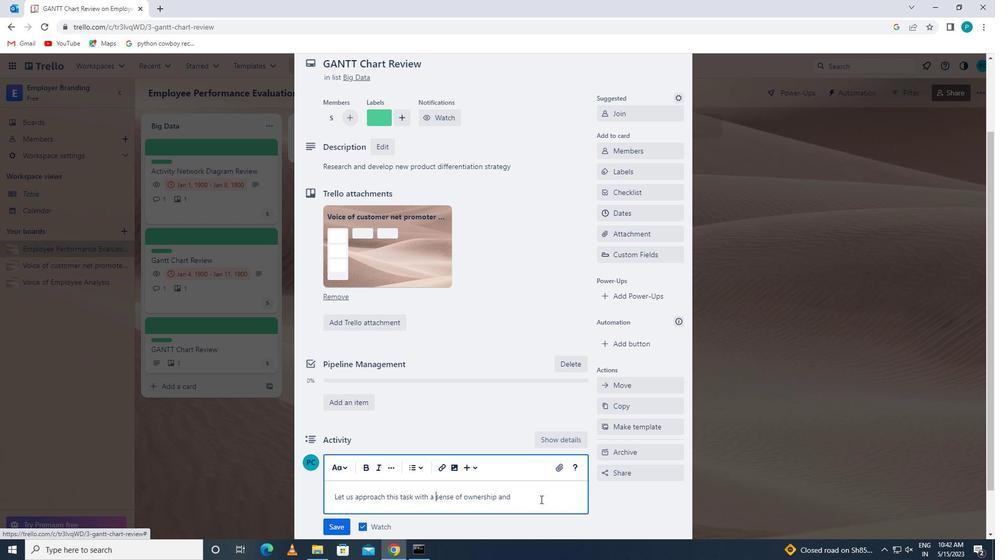 
Action: Key pressed <Key.space><Key.caps_lock>R<Key.caps_lock>ESPONSIBILITY,RECOGNIZING<Key.space>THAT<Key.space>ITS<Key.space>SUCCESS<Key.space>IS<Key.space>OUR<Key.space>RESPONSIN<Key.backspace>BILITY
Screenshot: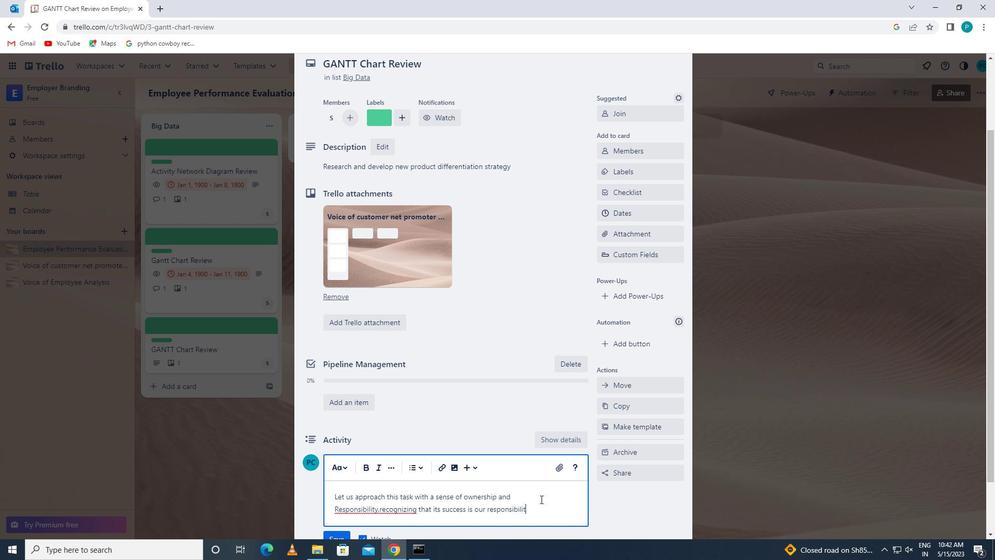 
Action: Mouse scrolled (540, 498) with delta (0, 0)
Screenshot: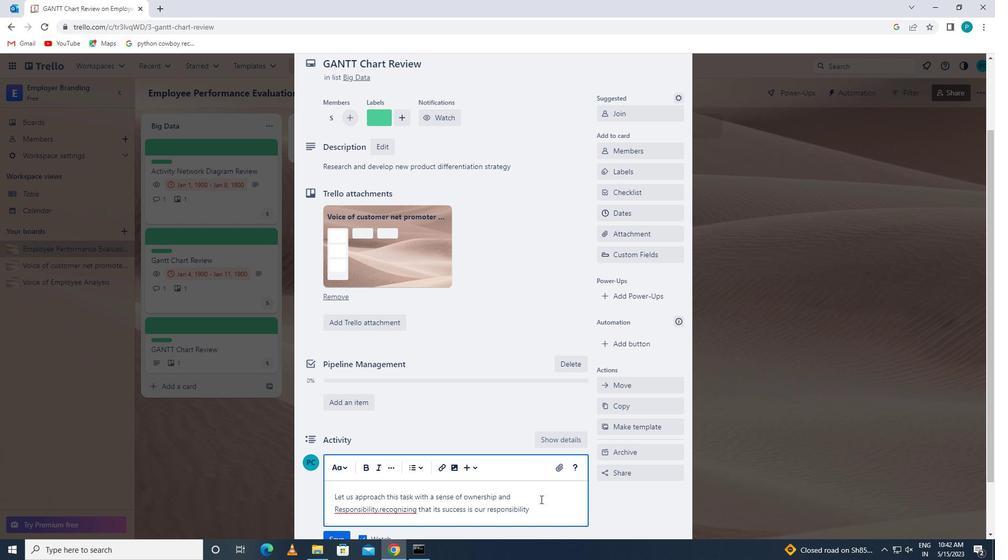 
Action: Mouse moved to (540, 498)
Screenshot: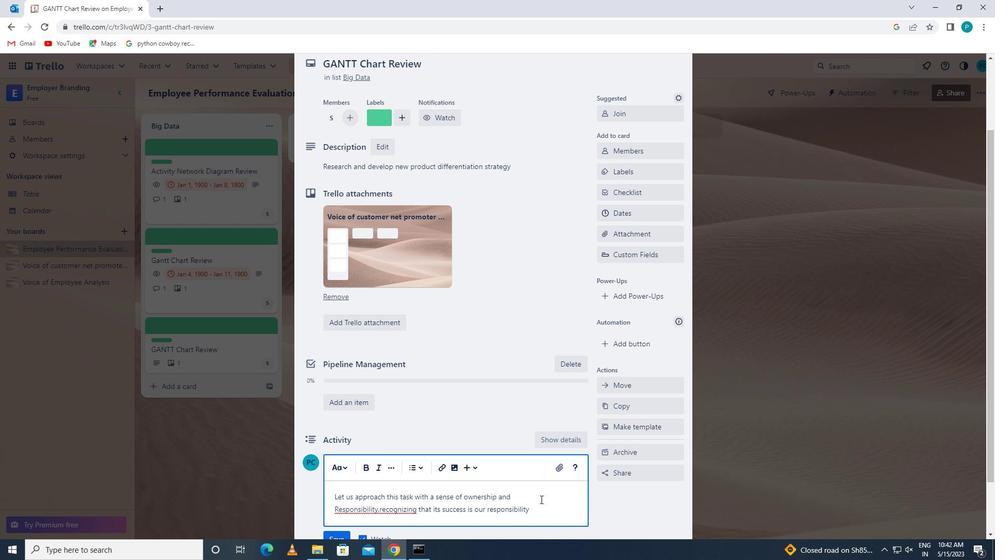
Action: Mouse scrolled (540, 498) with delta (0, 0)
Screenshot: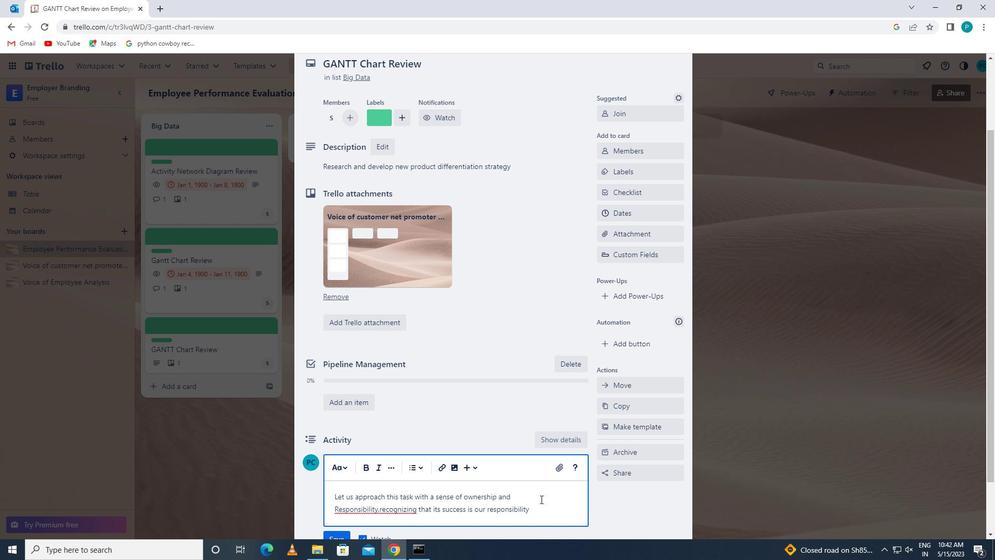 
Action: Mouse moved to (451, 452)
Screenshot: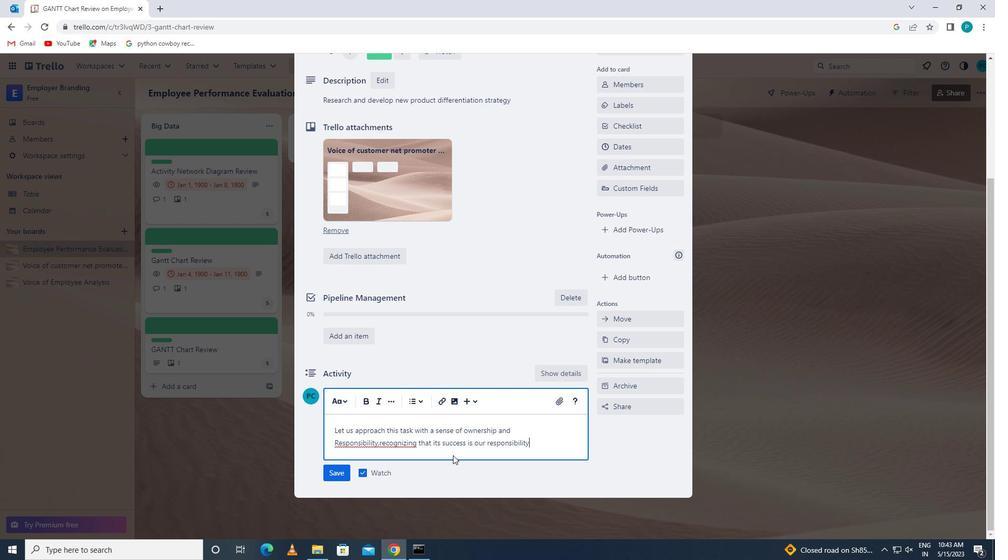 
Action: Mouse scrolled (451, 451) with delta (0, 0)
Screenshot: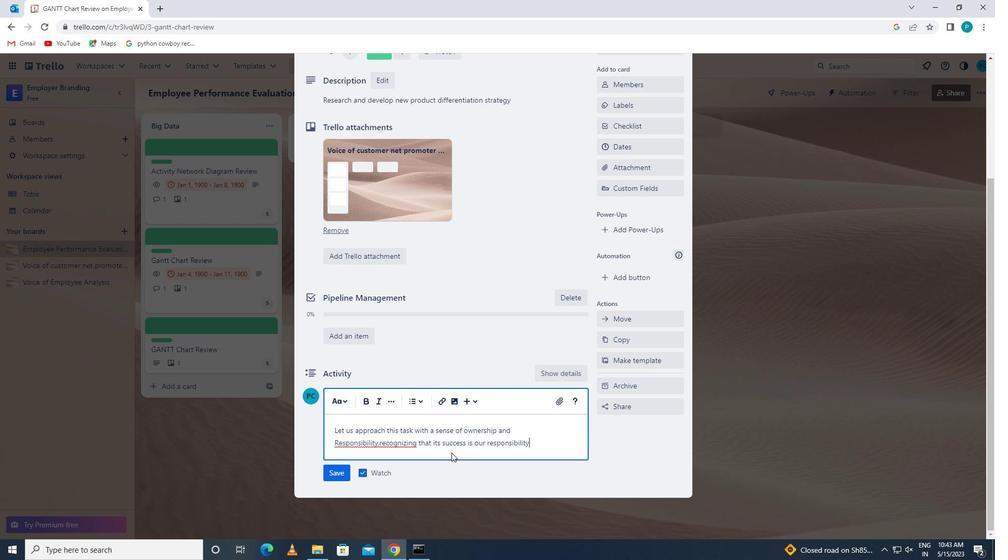 
Action: Mouse scrolled (451, 451) with delta (0, 0)
Screenshot: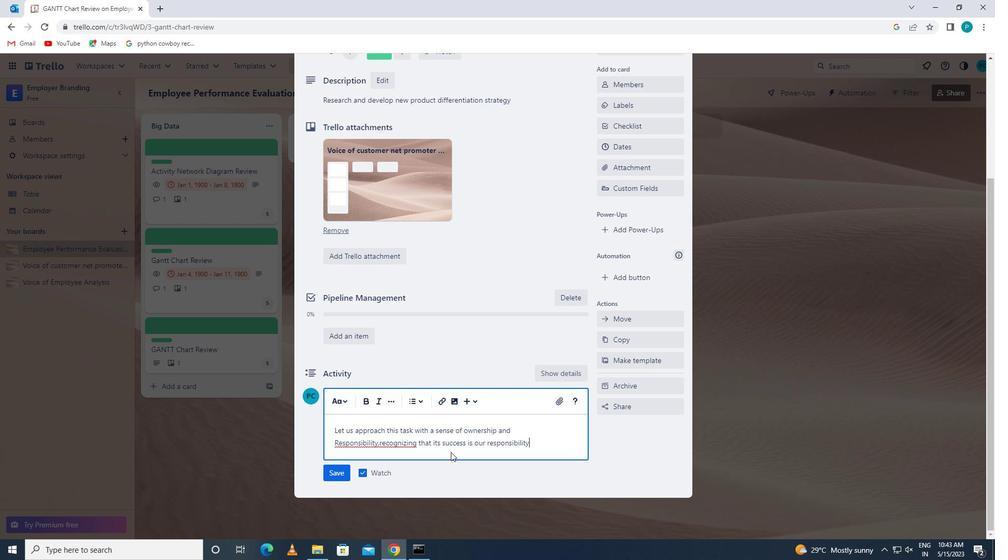 
Action: Mouse moved to (344, 475)
Screenshot: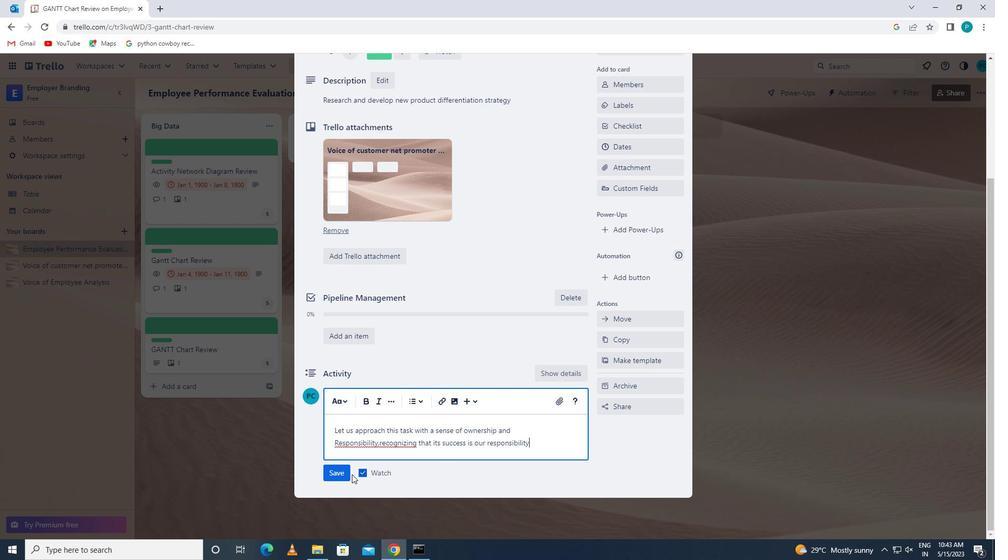 
Action: Mouse pressed left at (344, 475)
Screenshot: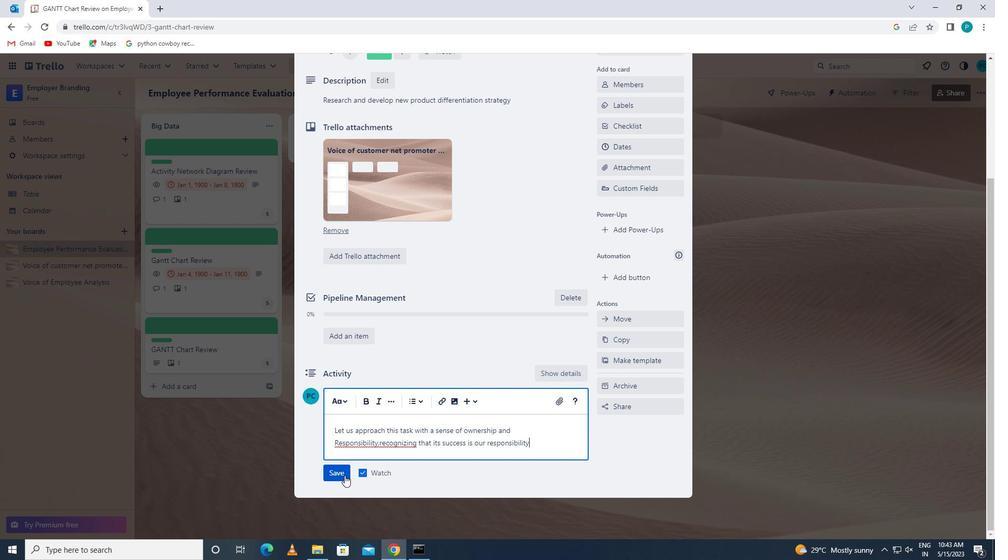 
Action: Mouse moved to (635, 201)
Screenshot: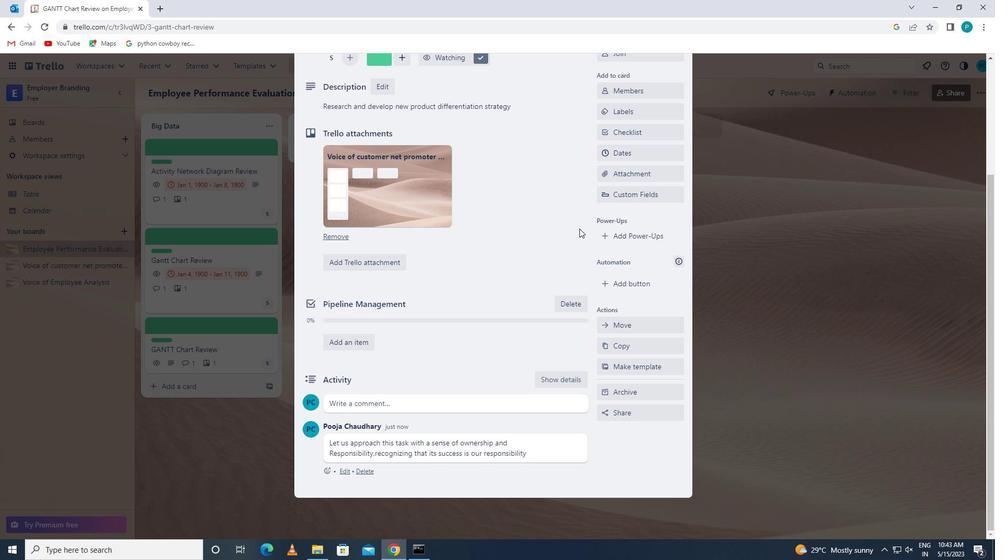 
Action: Mouse scrolled (635, 201) with delta (0, 0)
Screenshot: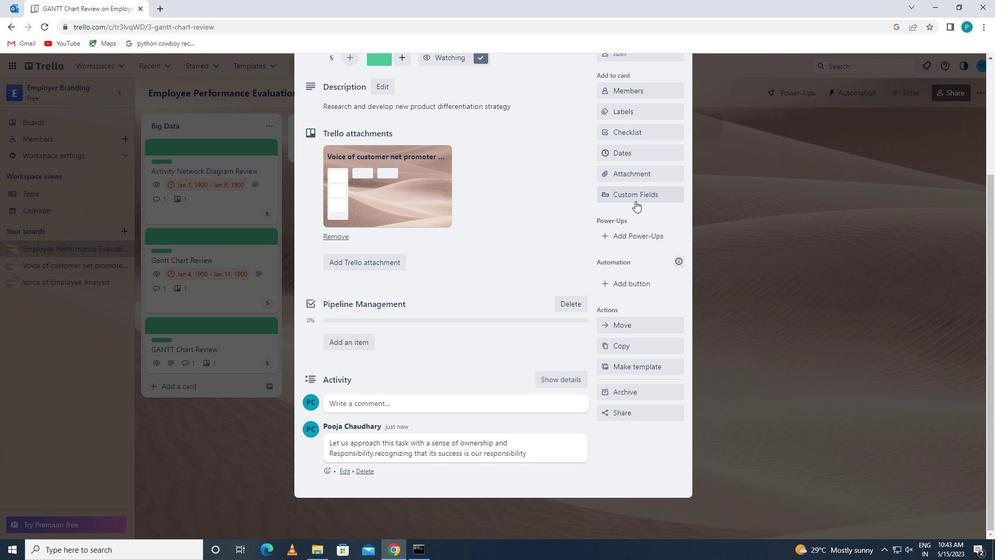 
Action: Mouse pressed left at (635, 201)
Screenshot: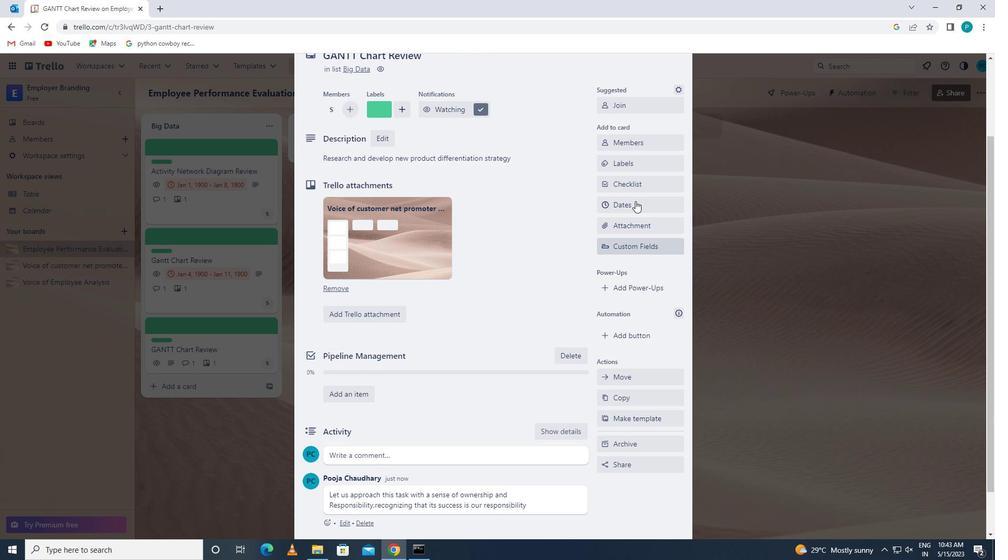 
Action: Mouse moved to (605, 284)
Screenshot: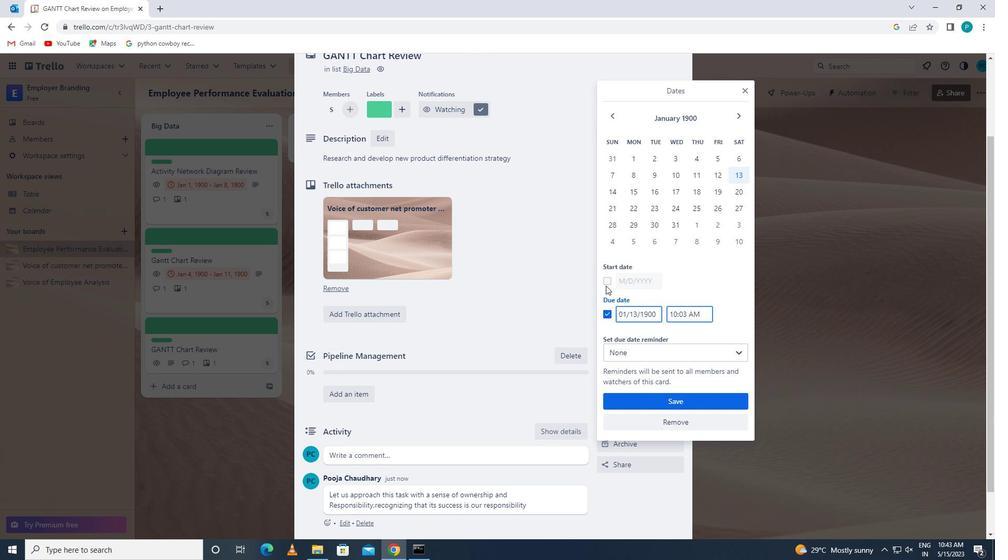 
Action: Mouse pressed left at (605, 284)
Screenshot: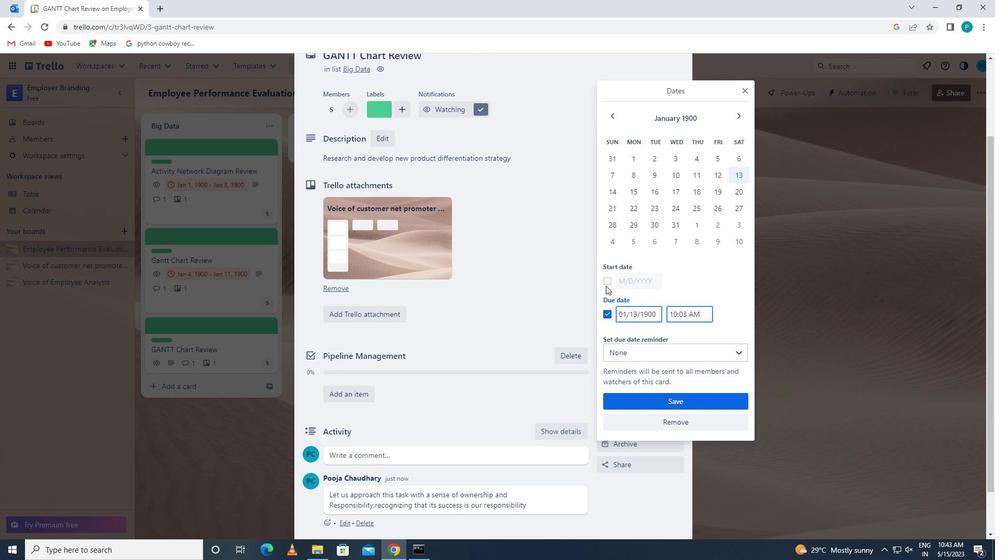 
Action: Mouse moved to (618, 281)
Screenshot: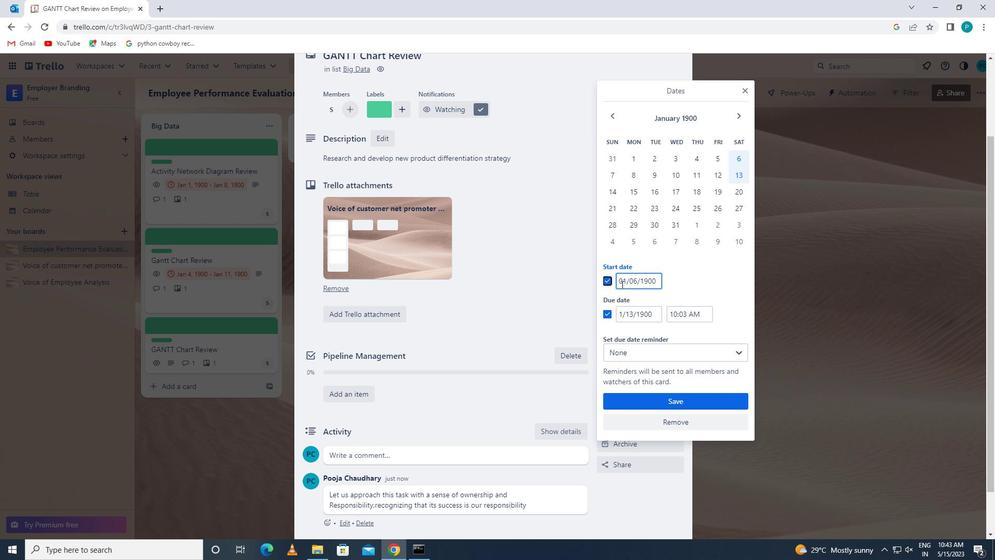
Action: Mouse pressed left at (618, 281)
Screenshot: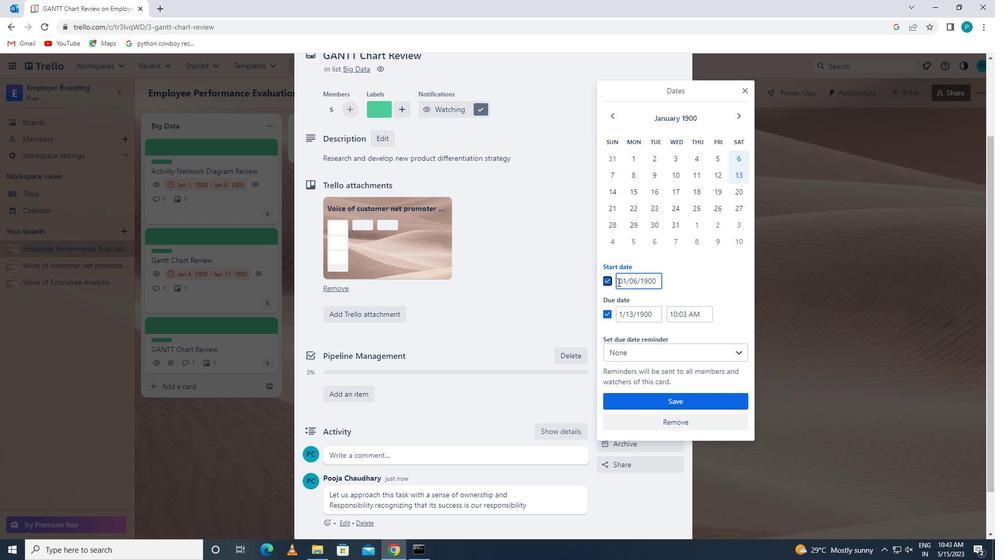 
Action: Mouse moved to (687, 296)
Screenshot: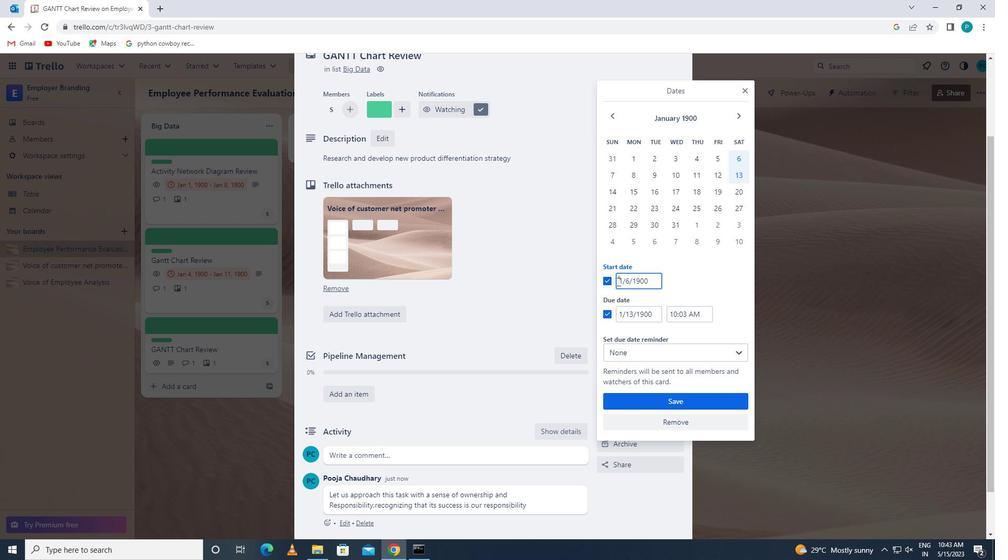 
Action: Key pressed 1/7/1900
Screenshot: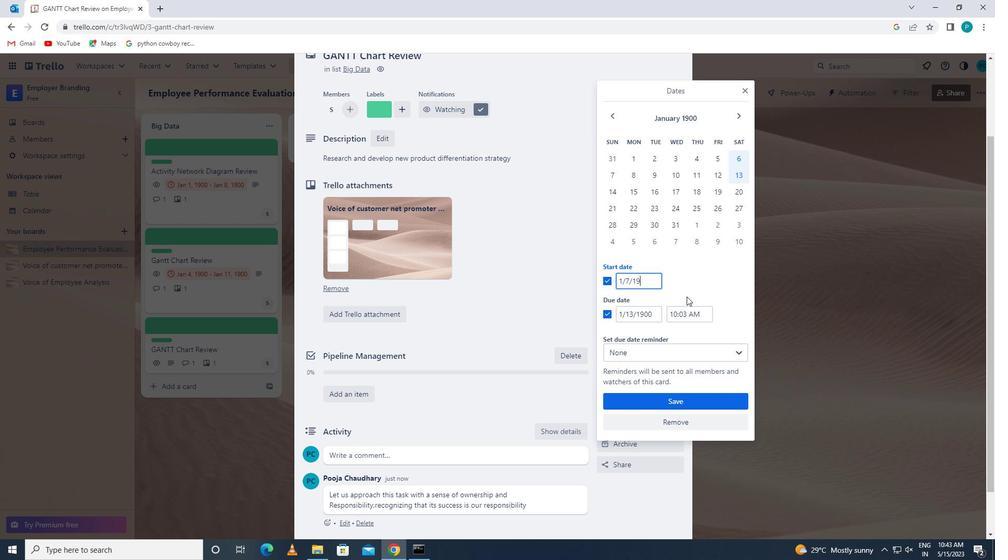 
Action: Mouse moved to (651, 315)
Screenshot: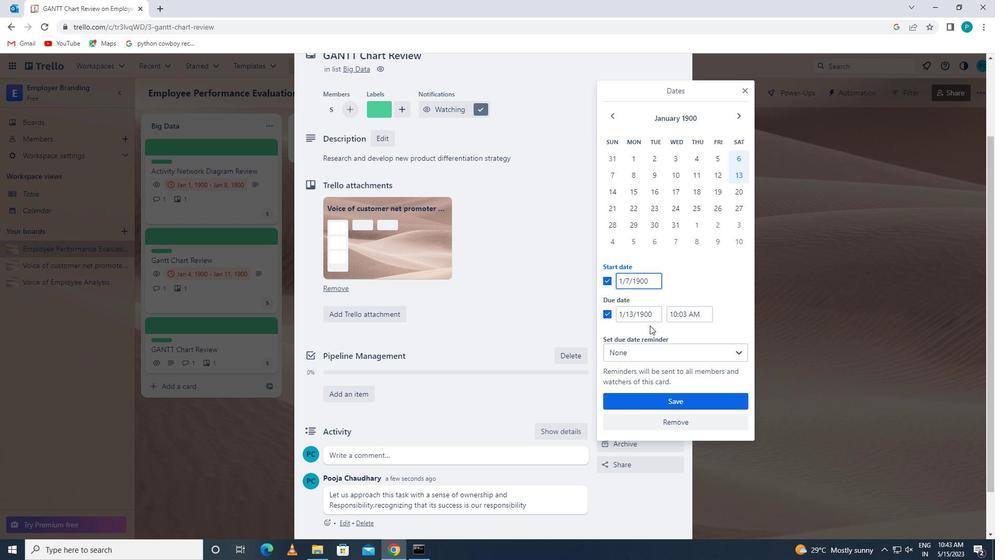 
Action: Mouse pressed left at (651, 315)
Screenshot: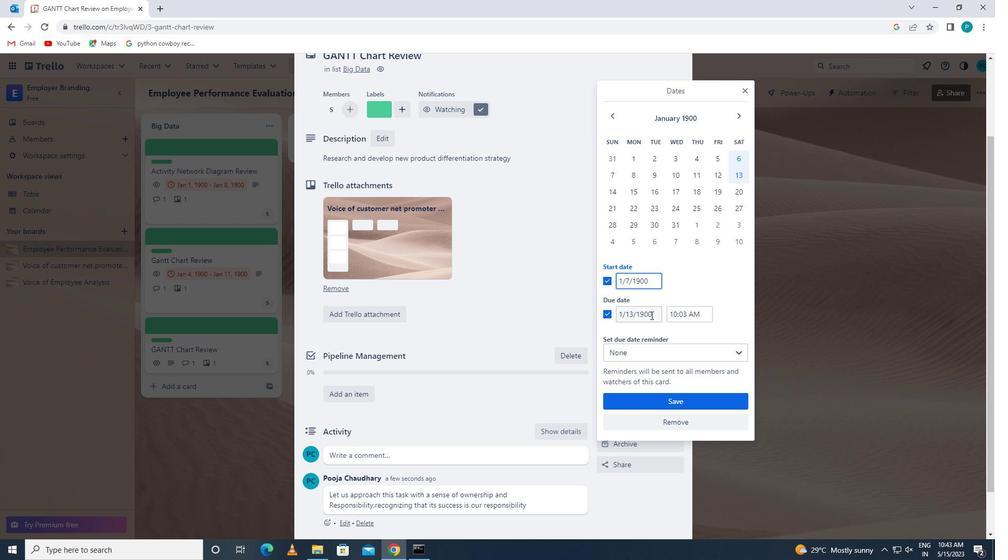 
Action: Mouse moved to (617, 313)
Screenshot: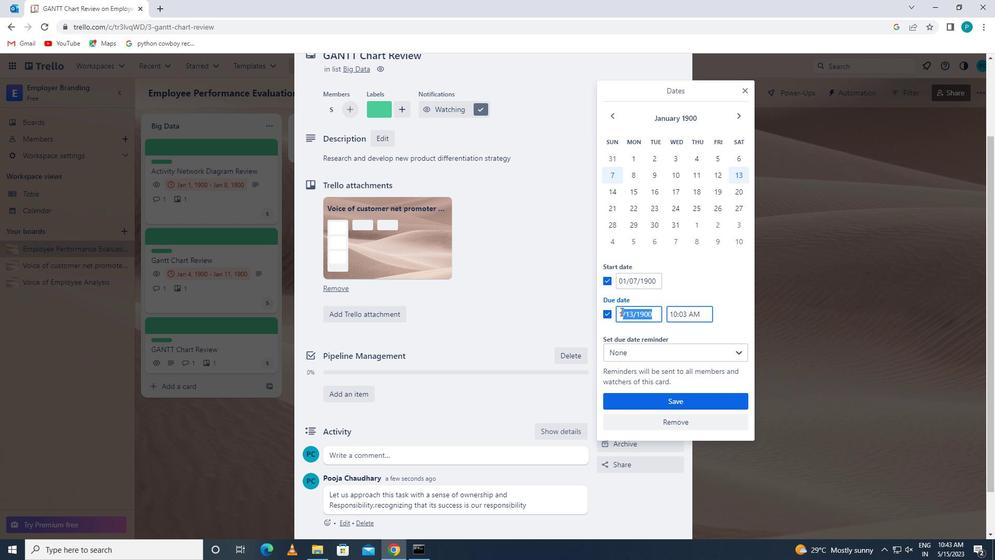
Action: Key pressed 1/14/1900
Screenshot: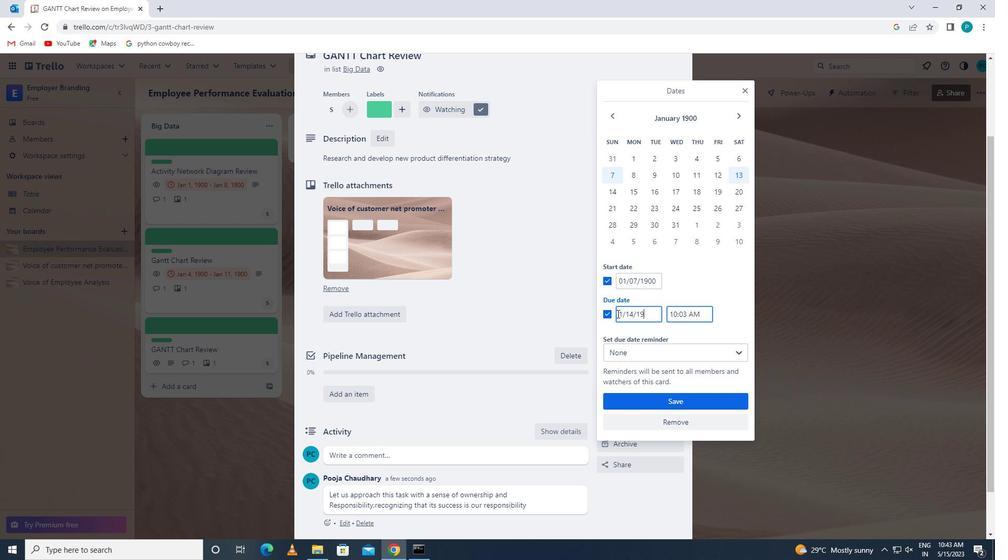 
Action: Mouse moved to (661, 403)
Screenshot: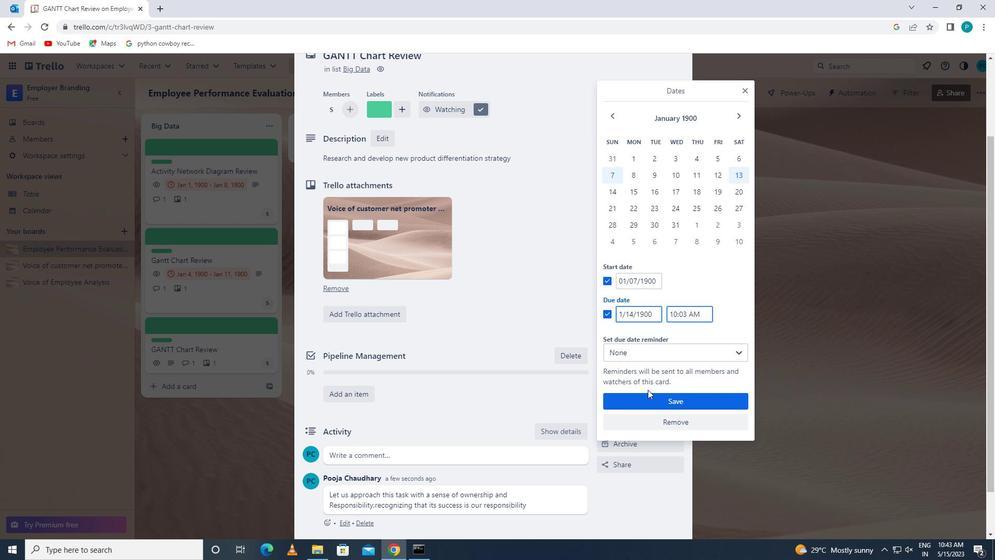 
Action: Mouse pressed left at (661, 403)
Screenshot: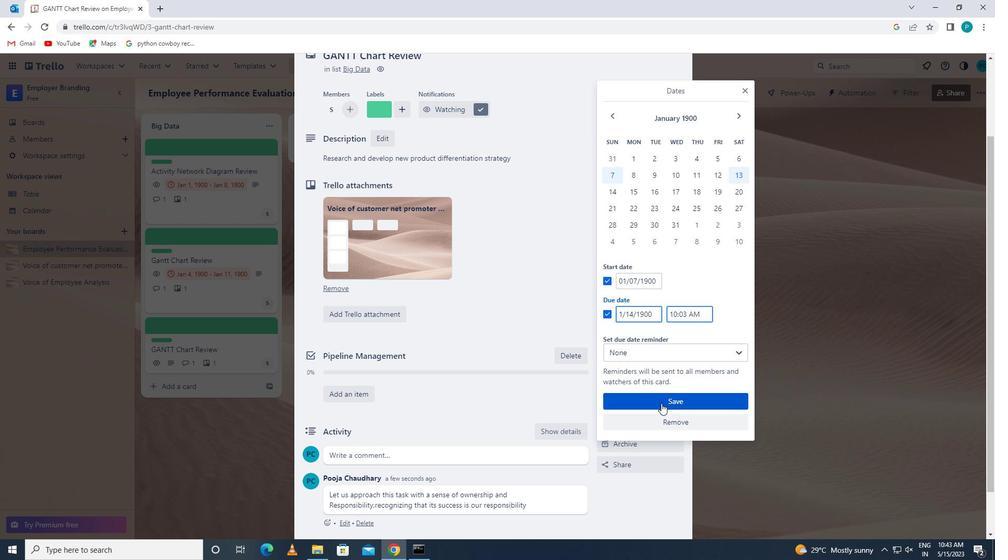 
Action: Mouse scrolled (661, 403) with delta (0, 0)
Screenshot: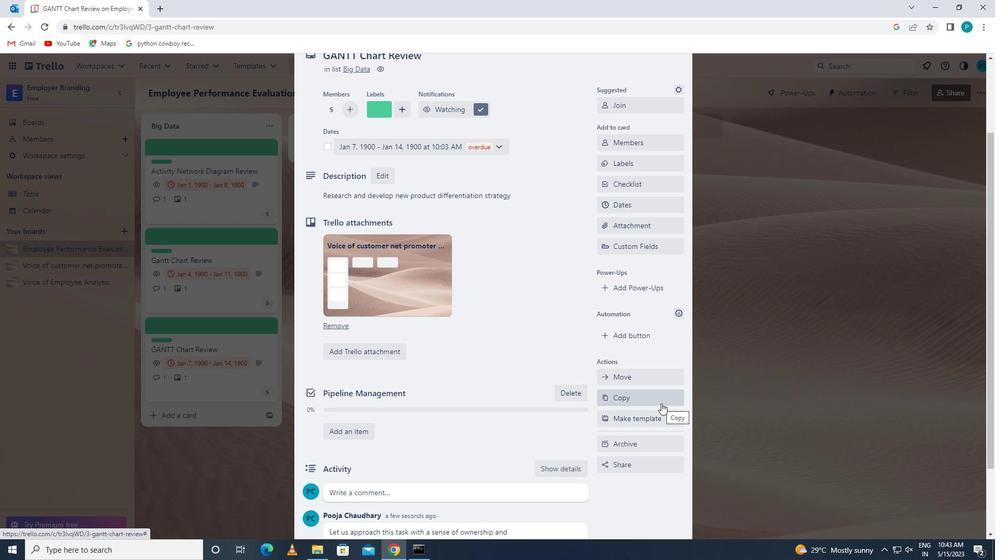 
Action: Mouse scrolled (661, 403) with delta (0, 0)
Screenshot: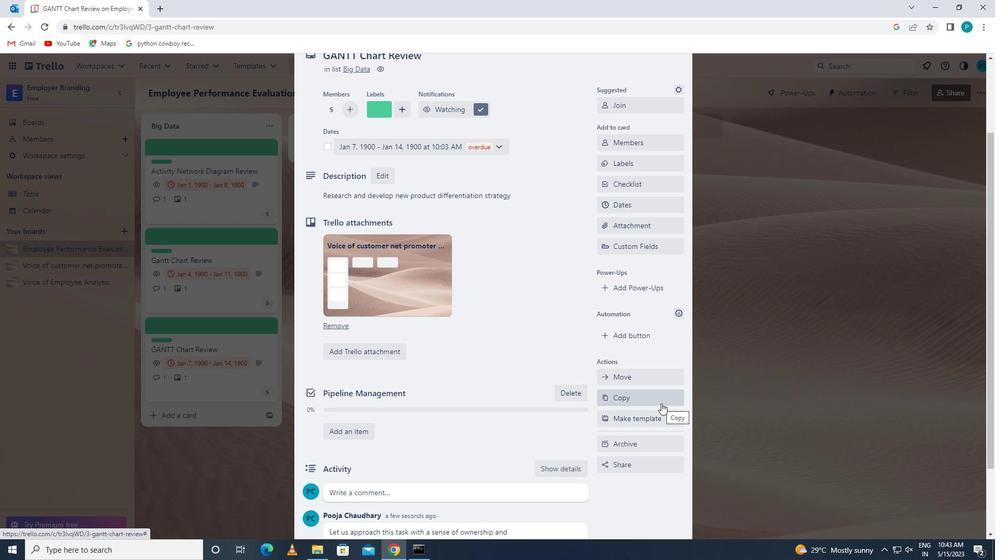 
Action: Mouse moved to (662, 311)
Screenshot: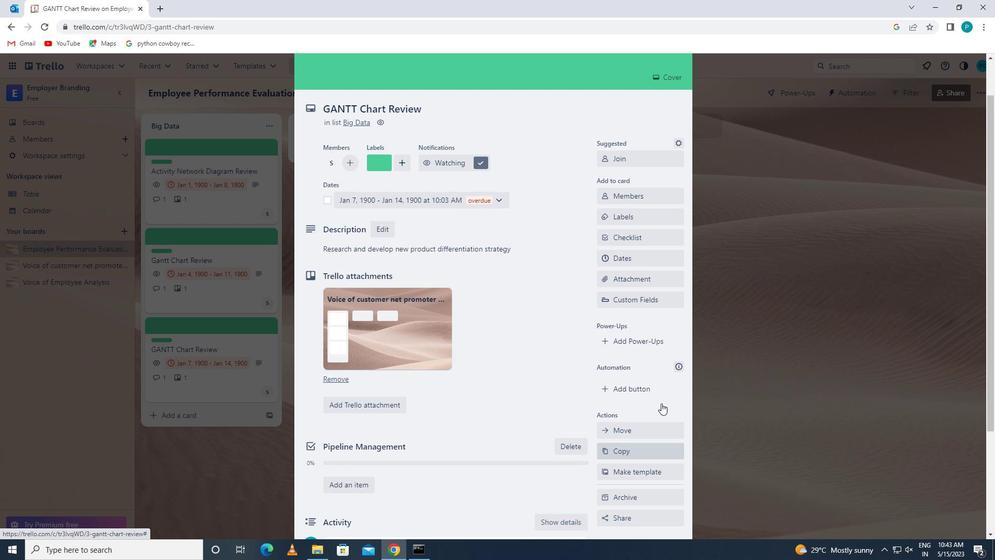 
